 Task: Find connections with filter location Chengannūr with filter topic #indiawith filter profile language German with filter current company Capco with filter school Commerce College Jaipur with filter industry Blogs with filter service category Financial Analysis with filter keywords title Restaurant Manager
Action: Mouse moved to (535, 70)
Screenshot: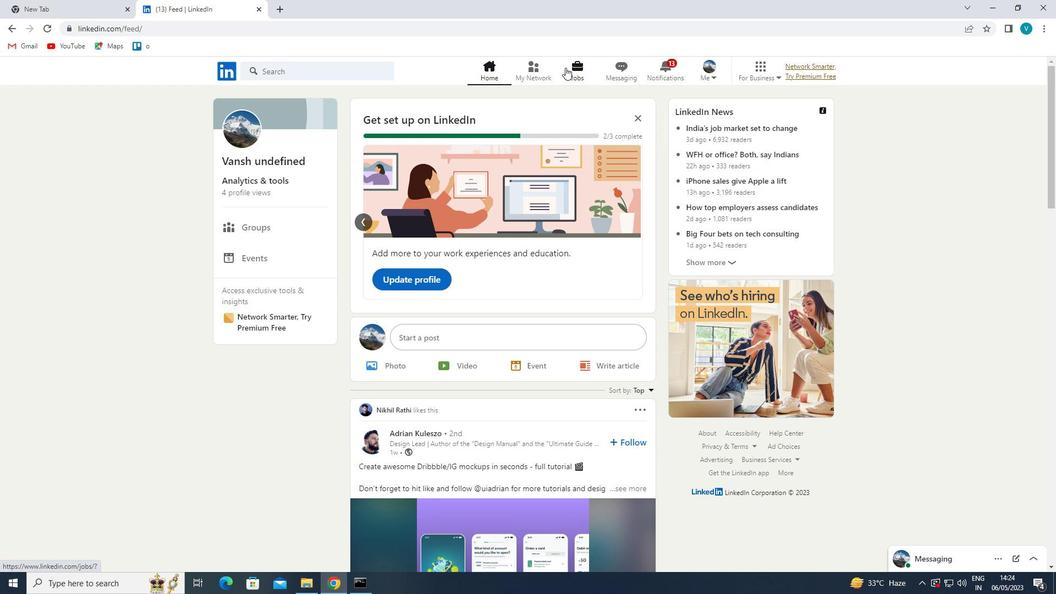 
Action: Mouse pressed left at (535, 70)
Screenshot: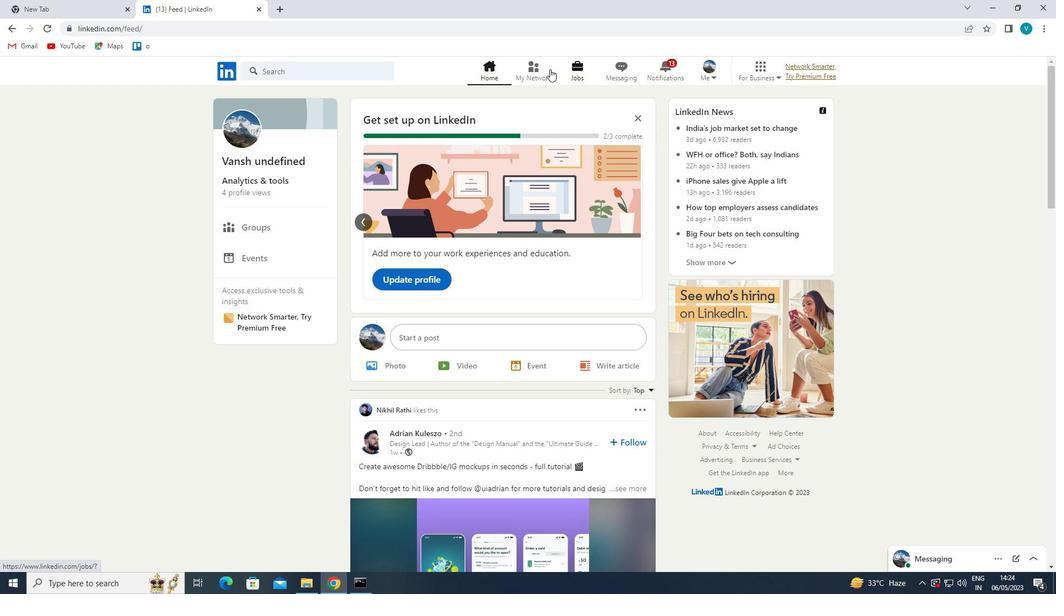 
Action: Mouse moved to (313, 131)
Screenshot: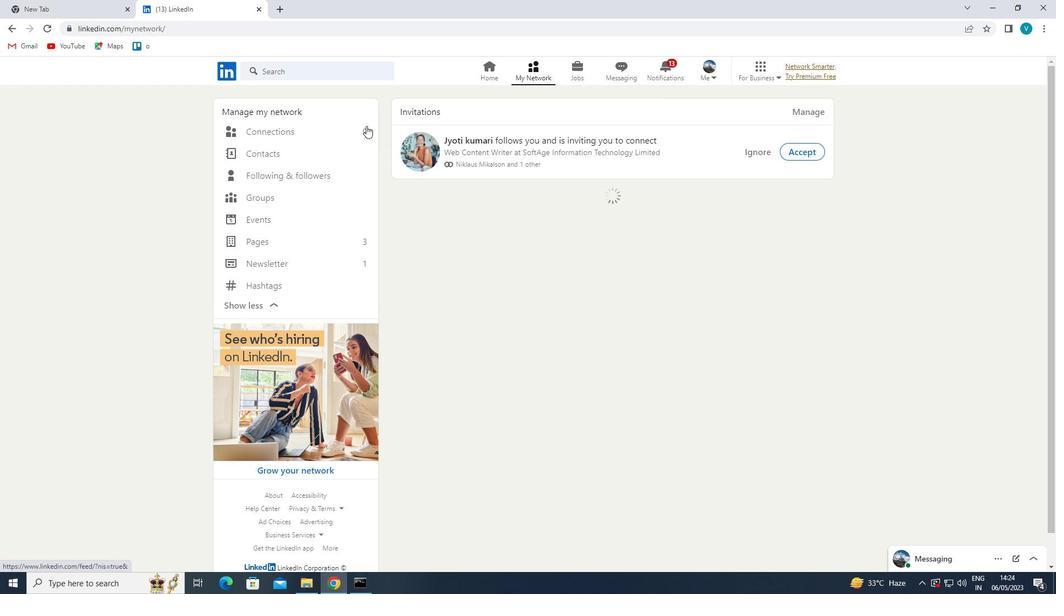 
Action: Mouse pressed left at (313, 131)
Screenshot: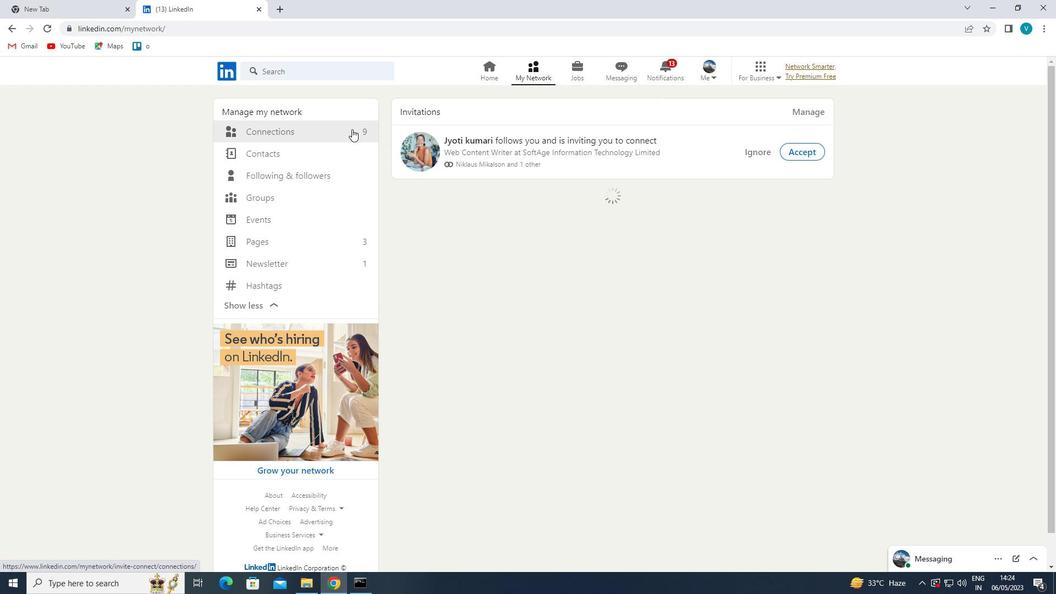 
Action: Mouse moved to (620, 128)
Screenshot: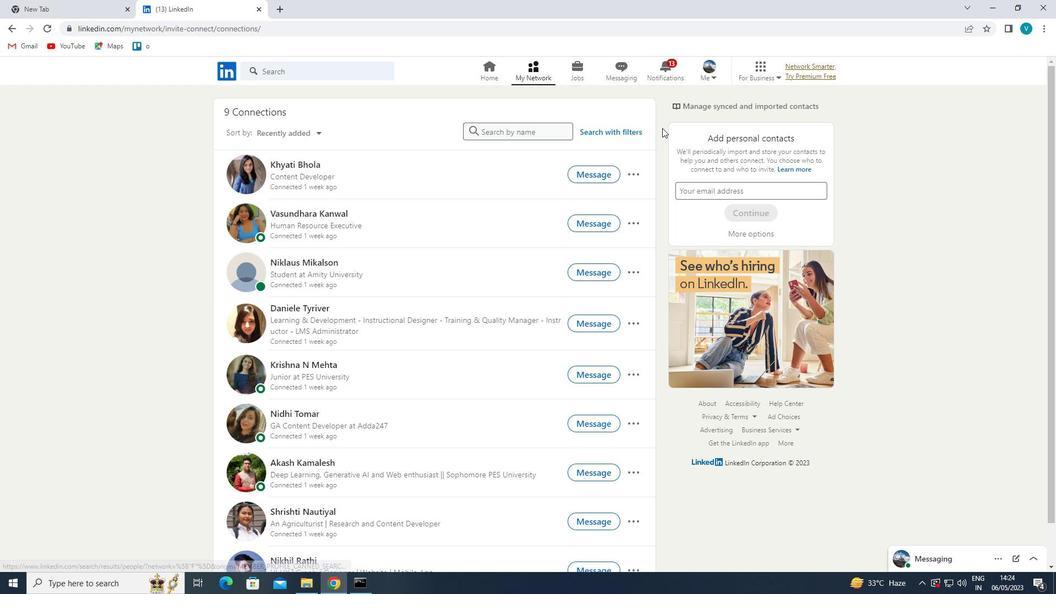 
Action: Mouse pressed left at (620, 128)
Screenshot: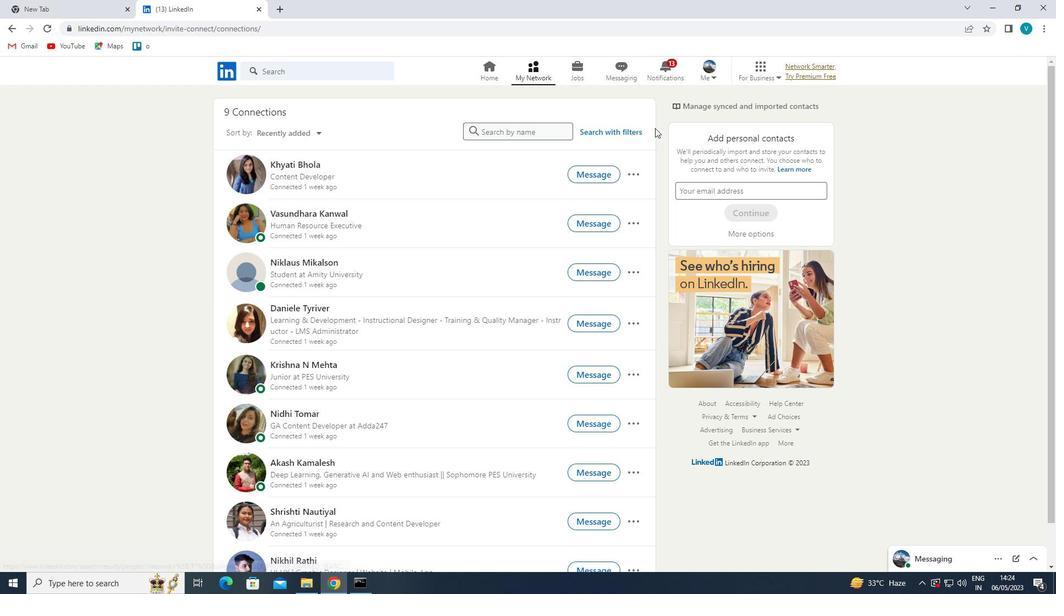 
Action: Mouse moved to (538, 99)
Screenshot: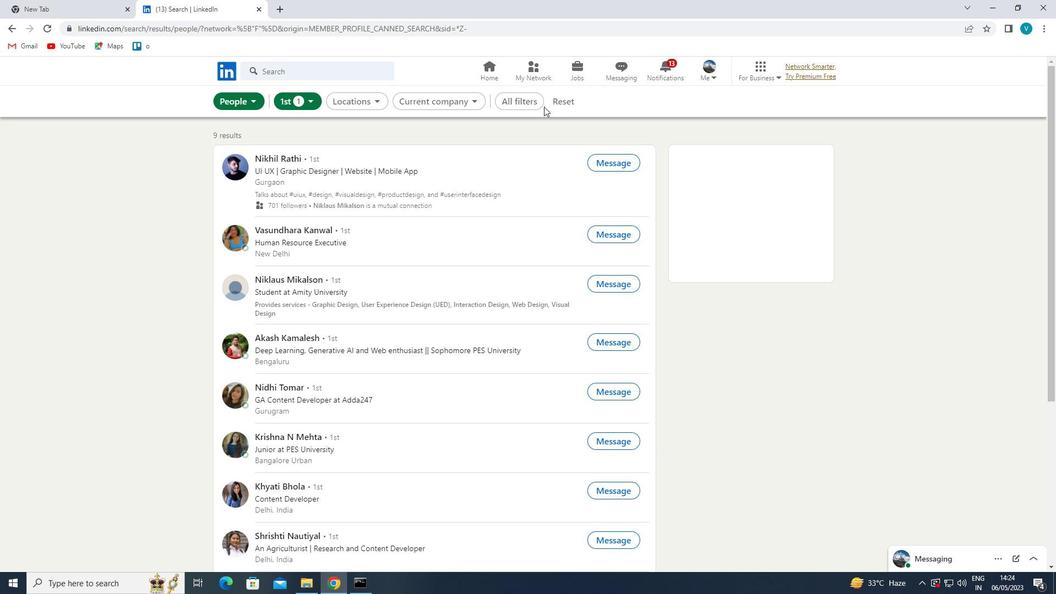 
Action: Mouse pressed left at (538, 99)
Screenshot: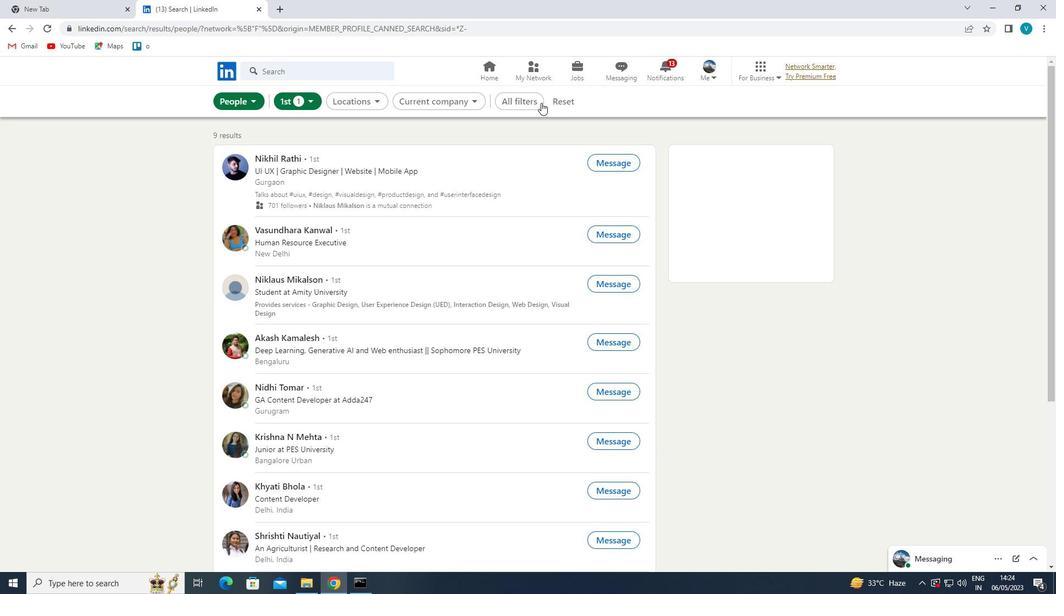 
Action: Mouse moved to (880, 226)
Screenshot: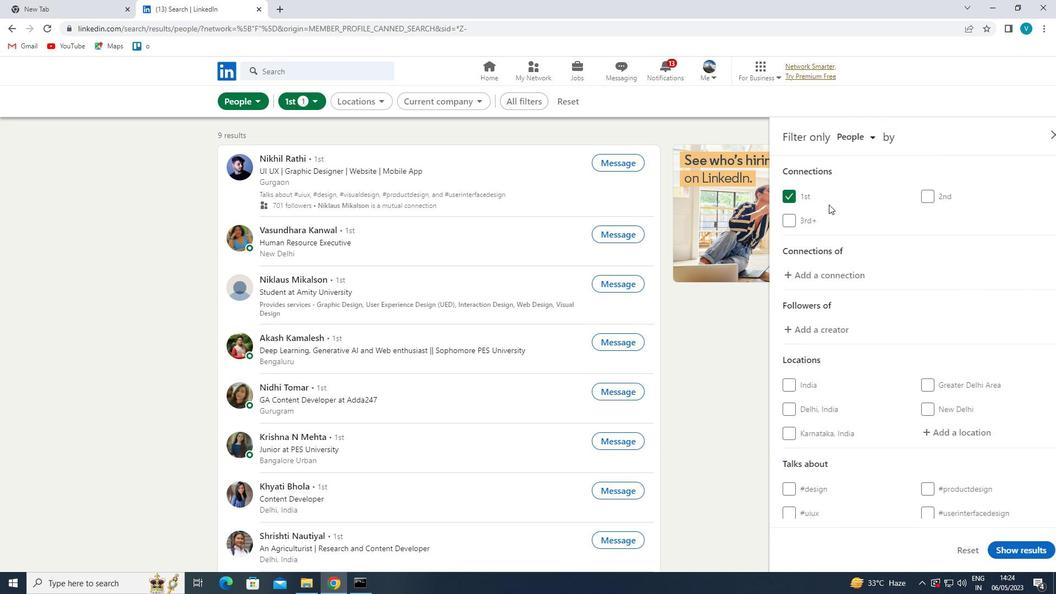 
Action: Mouse scrolled (880, 225) with delta (0, 0)
Screenshot: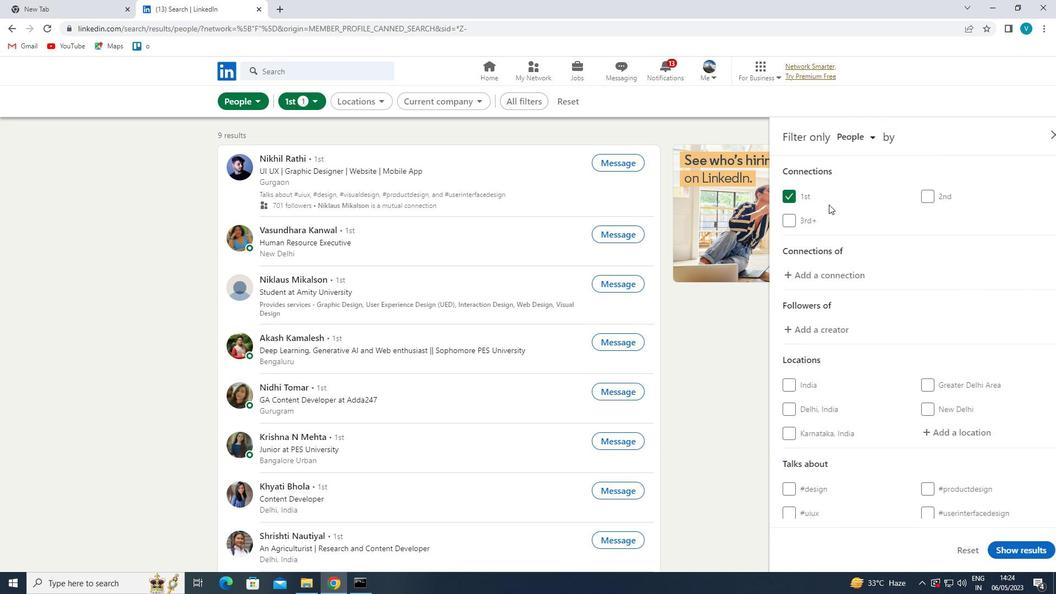 
Action: Mouse moved to (931, 370)
Screenshot: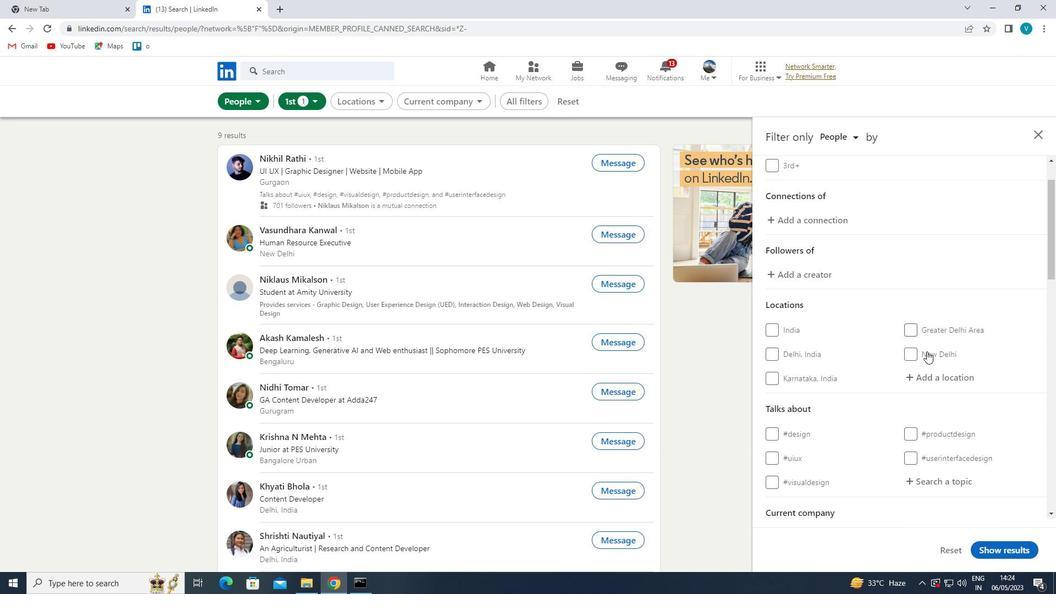 
Action: Mouse pressed left at (931, 370)
Screenshot: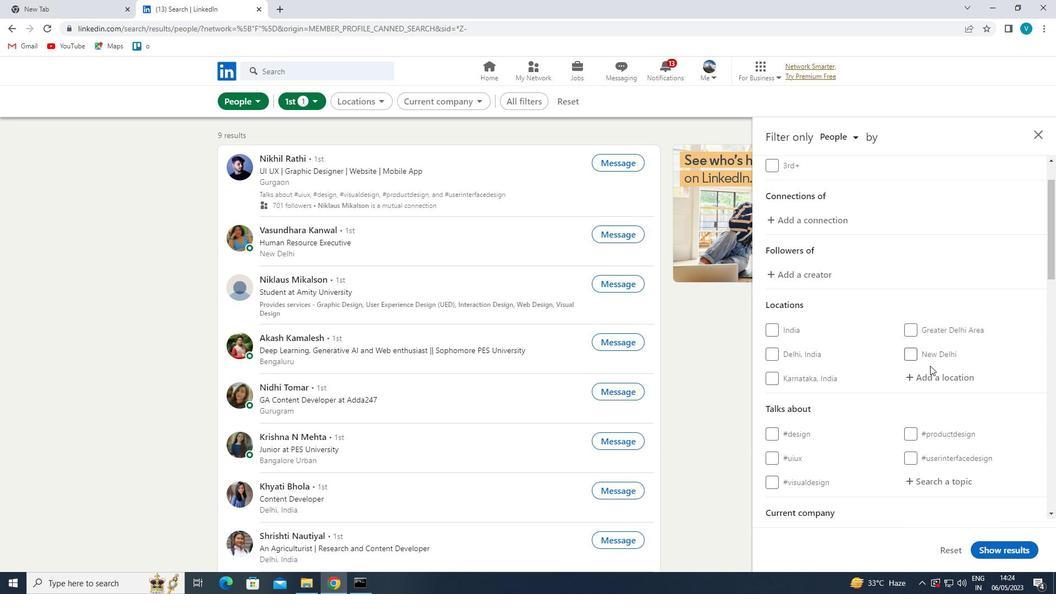 
Action: Mouse moved to (759, 274)
Screenshot: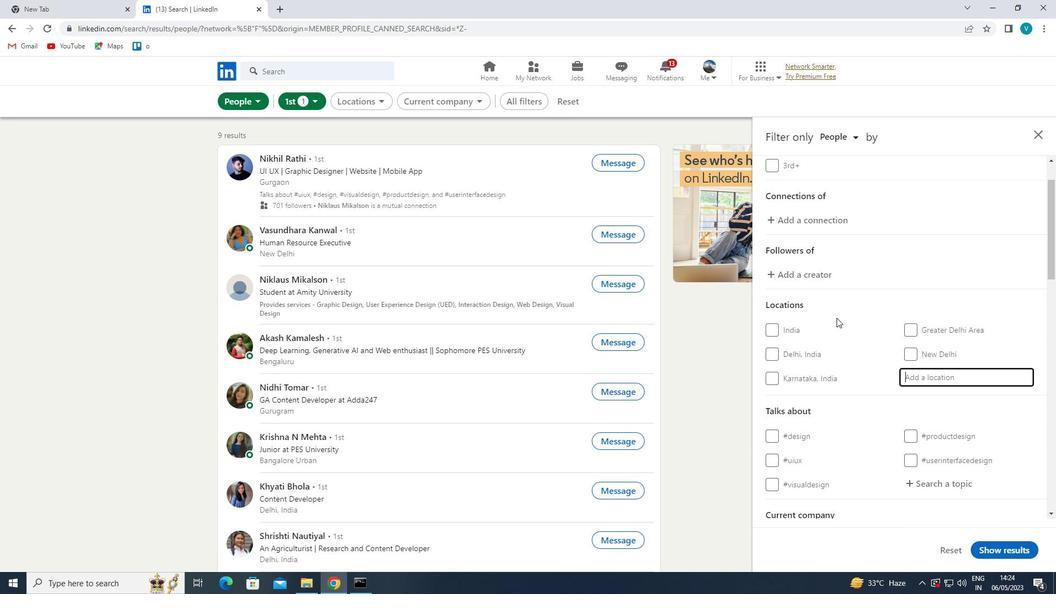 
Action: Key pressed <Key.shift>CHENGANNUR
Screenshot: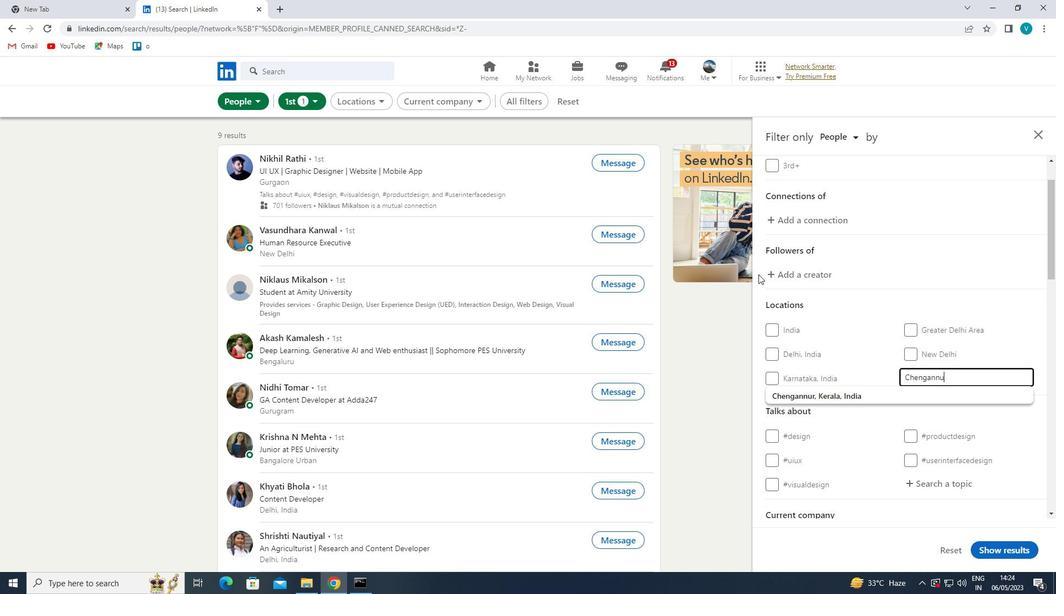 
Action: Mouse moved to (850, 402)
Screenshot: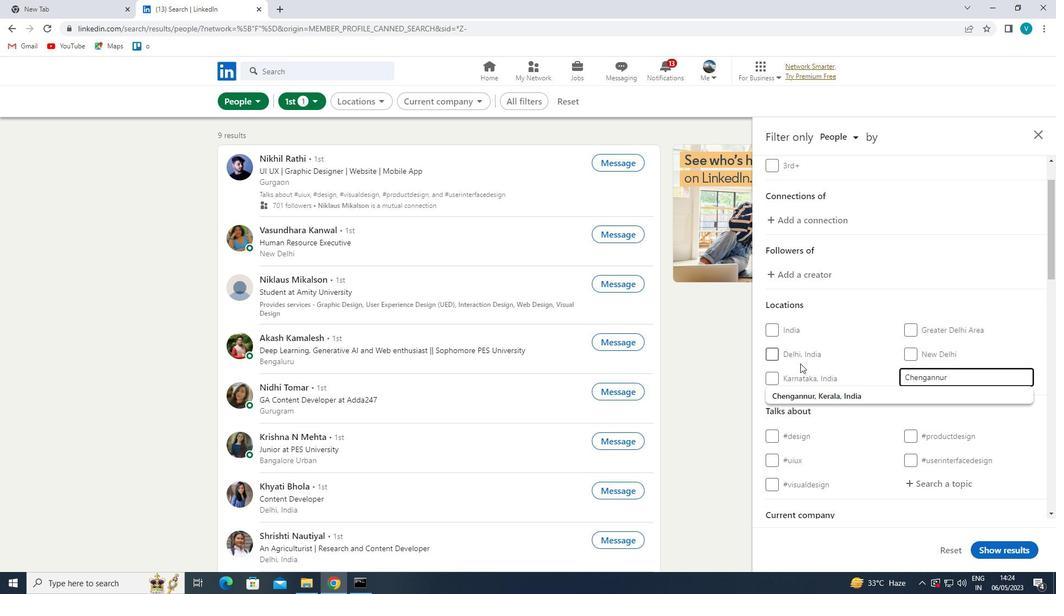 
Action: Mouse pressed left at (850, 402)
Screenshot: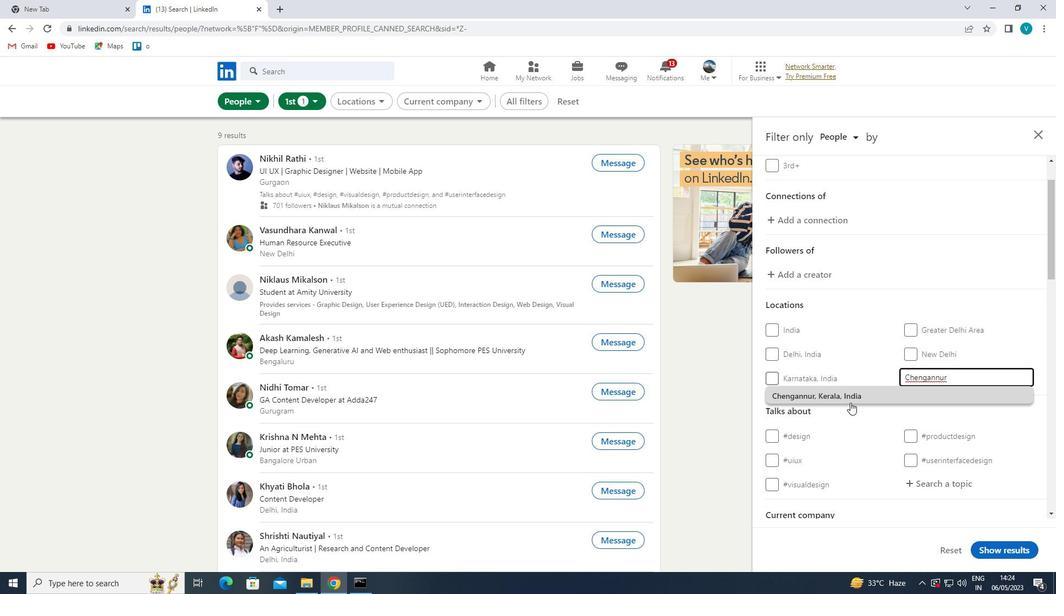 
Action: Mouse moved to (864, 402)
Screenshot: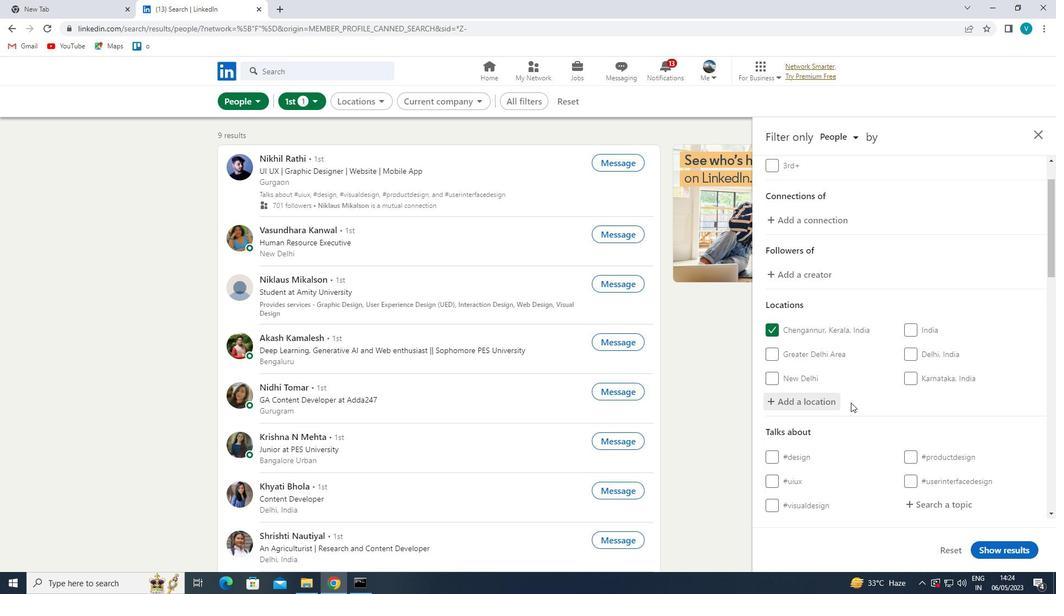 
Action: Mouse scrolled (864, 402) with delta (0, 0)
Screenshot: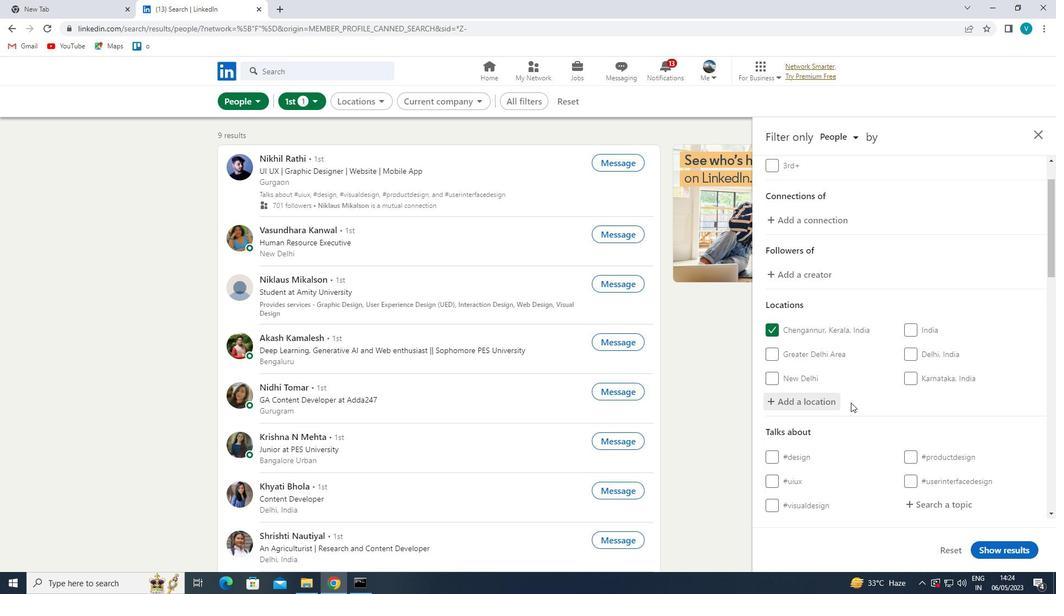 
Action: Mouse moved to (871, 404)
Screenshot: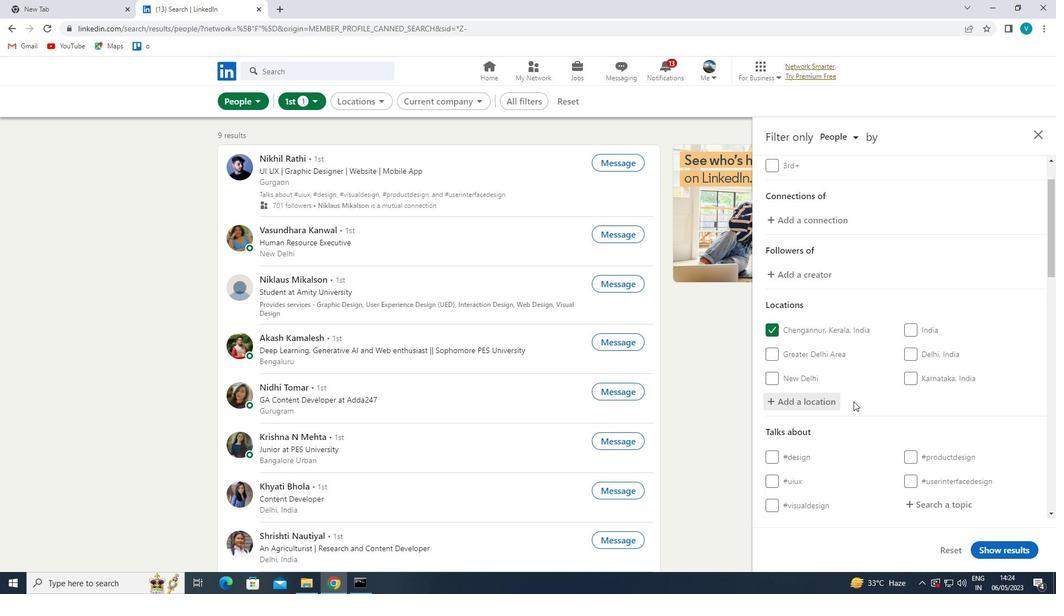 
Action: Mouse scrolled (871, 404) with delta (0, 0)
Screenshot: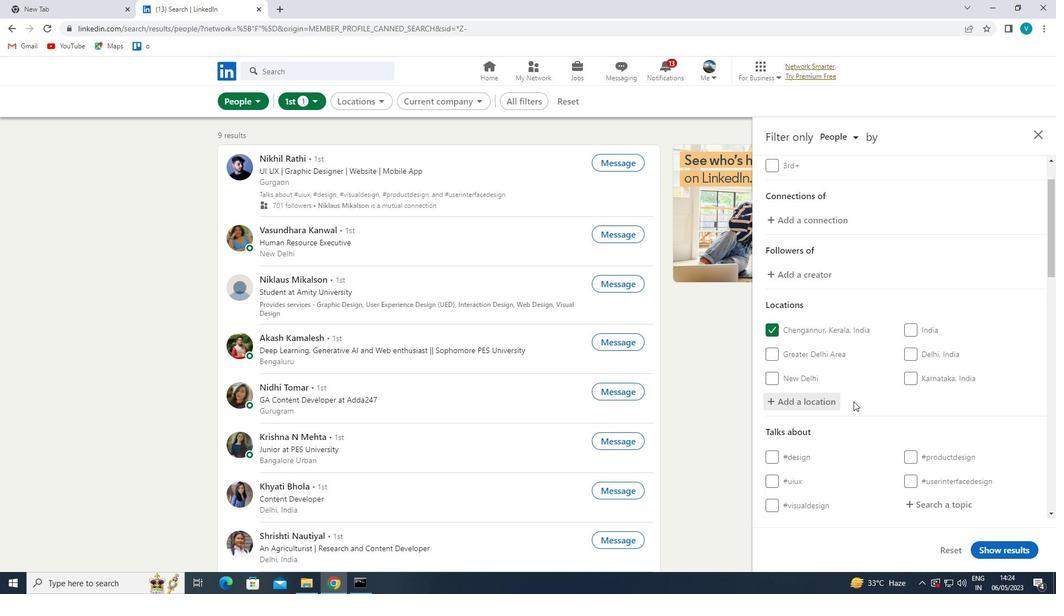 
Action: Mouse moved to (877, 406)
Screenshot: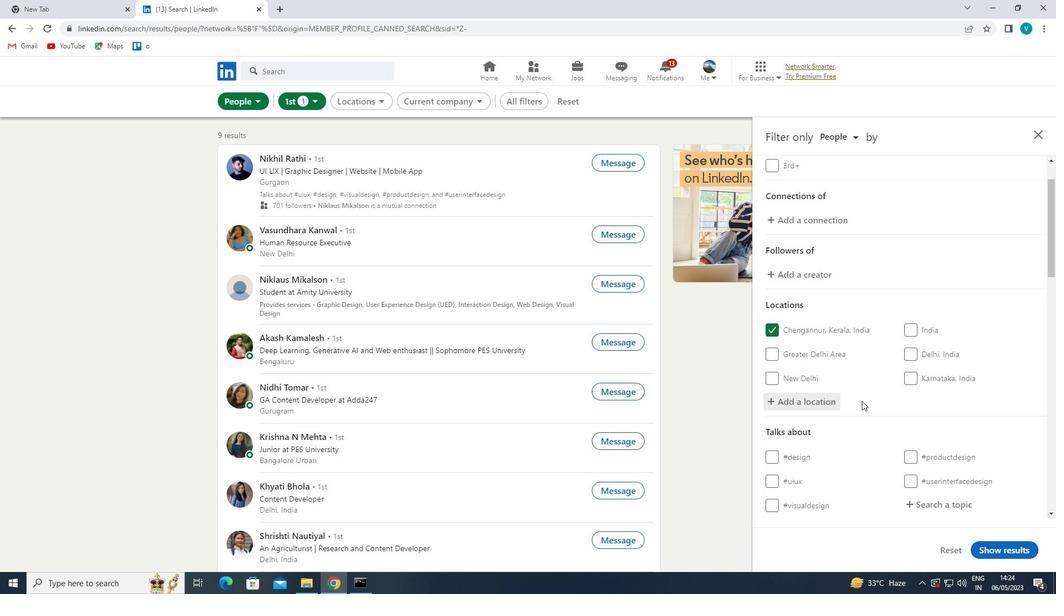 
Action: Mouse scrolled (877, 405) with delta (0, 0)
Screenshot: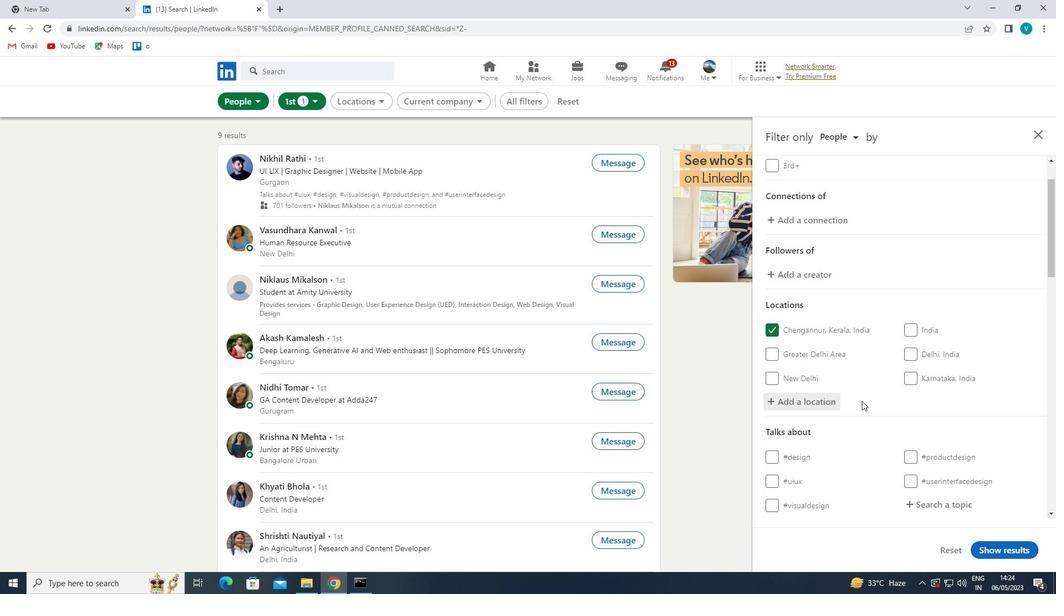 
Action: Mouse moved to (950, 348)
Screenshot: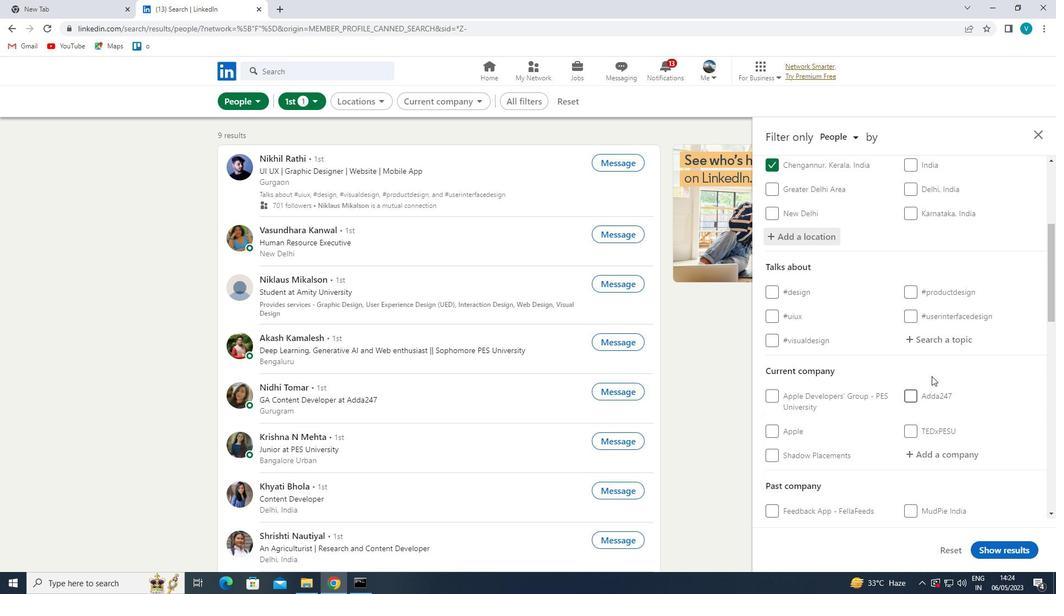 
Action: Mouse pressed left at (950, 348)
Screenshot: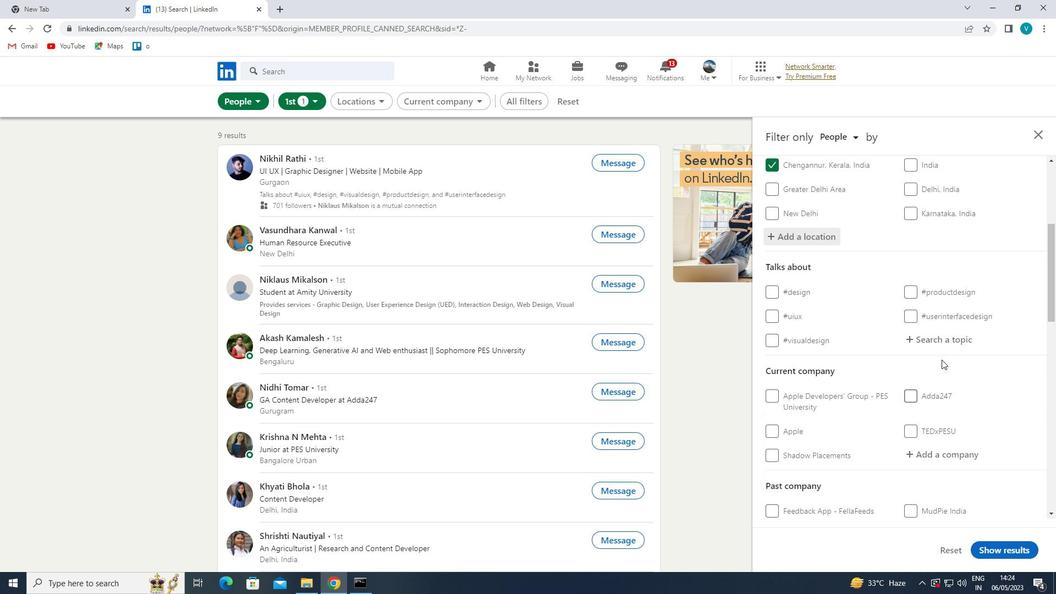 
Action: Mouse moved to (953, 343)
Screenshot: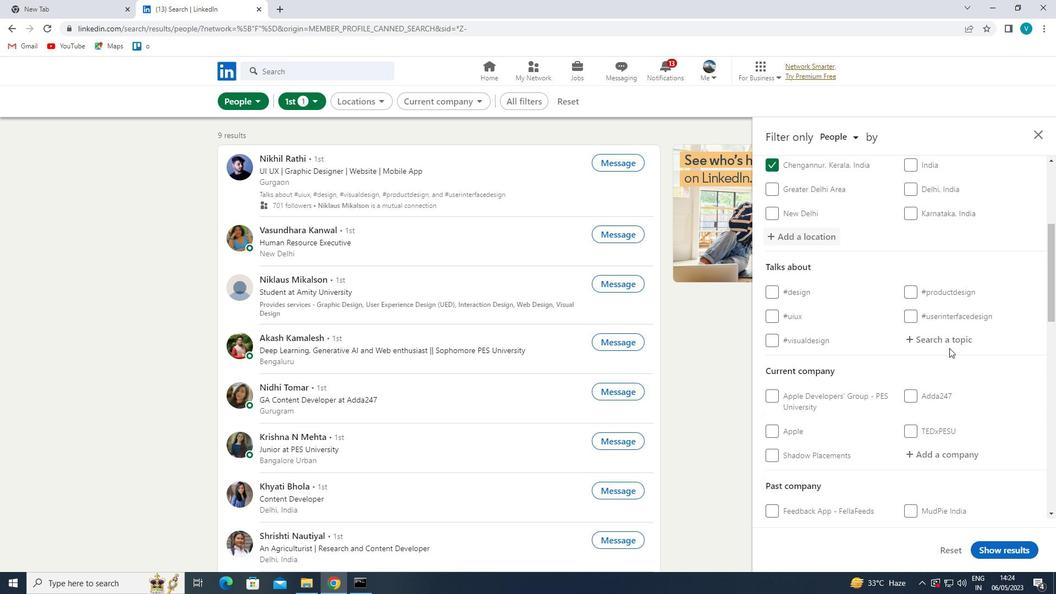 
Action: Mouse pressed left at (953, 343)
Screenshot: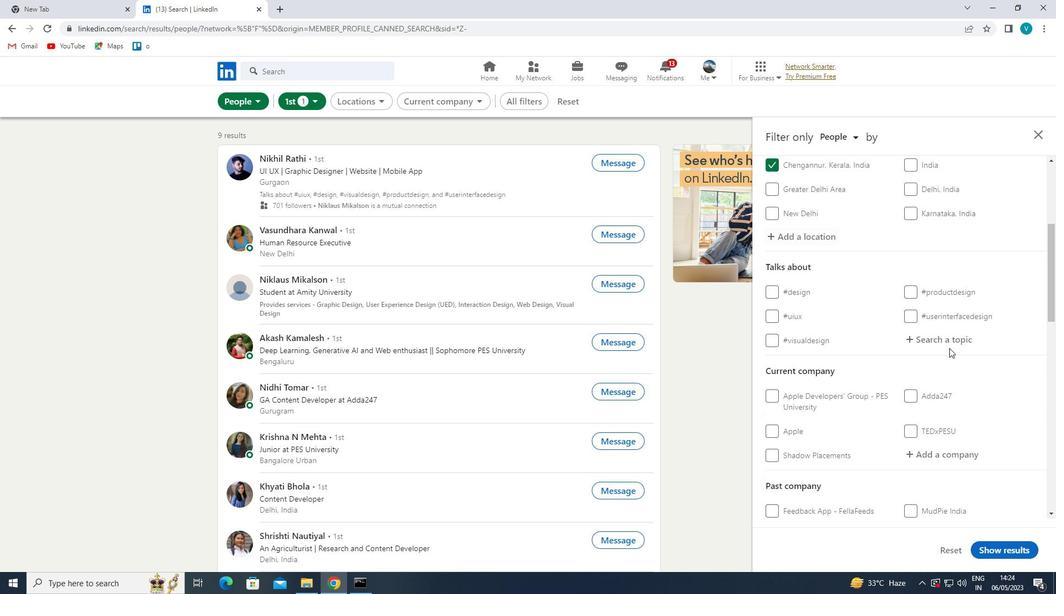 
Action: Mouse moved to (858, 293)
Screenshot: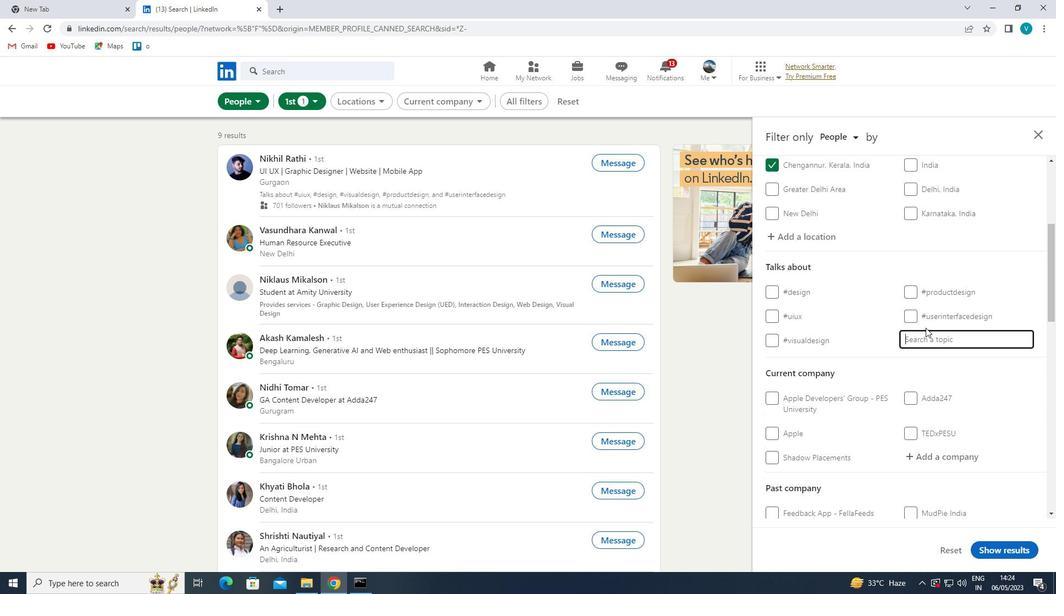 
Action: Key pressed INDIA
Screenshot: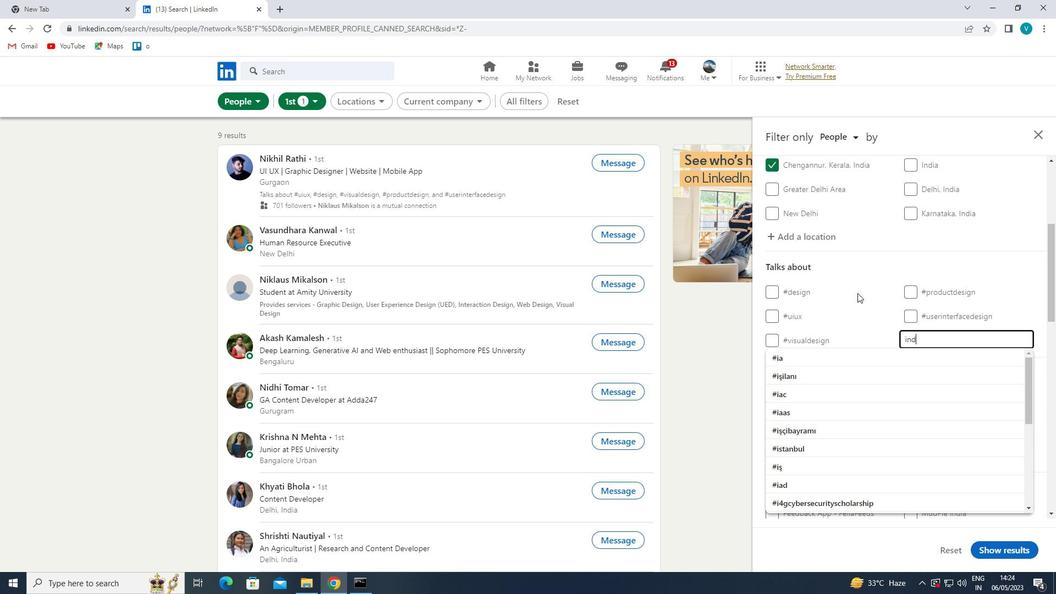 
Action: Mouse moved to (855, 356)
Screenshot: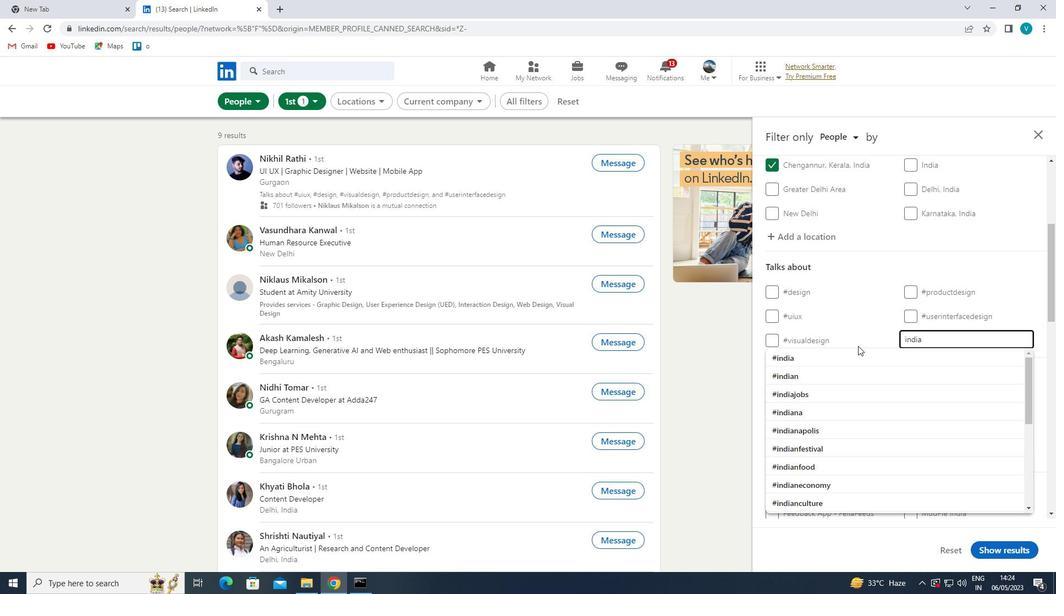 
Action: Mouse pressed left at (855, 356)
Screenshot: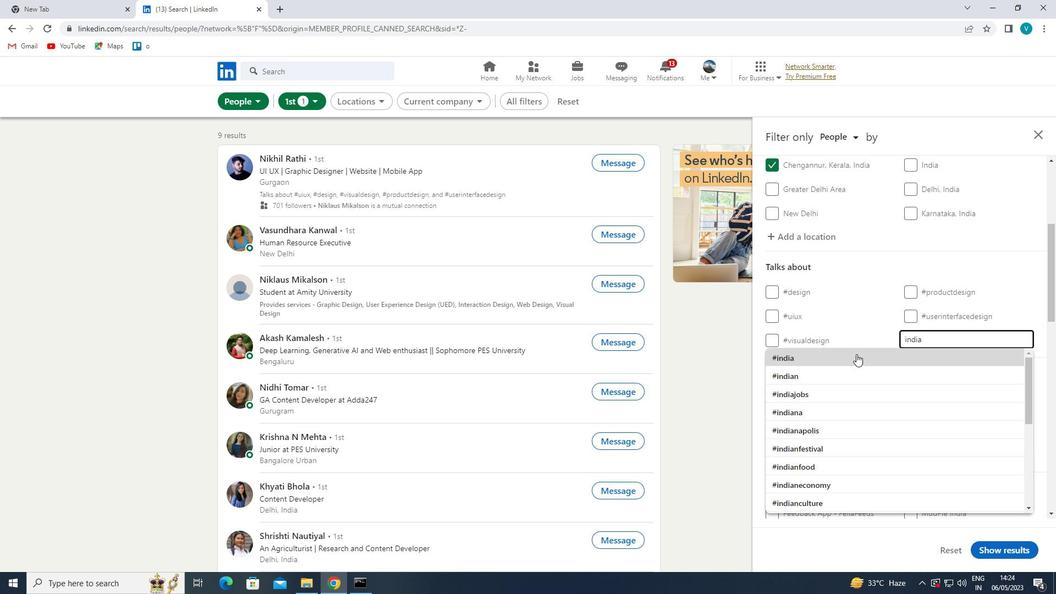 
Action: Mouse moved to (868, 355)
Screenshot: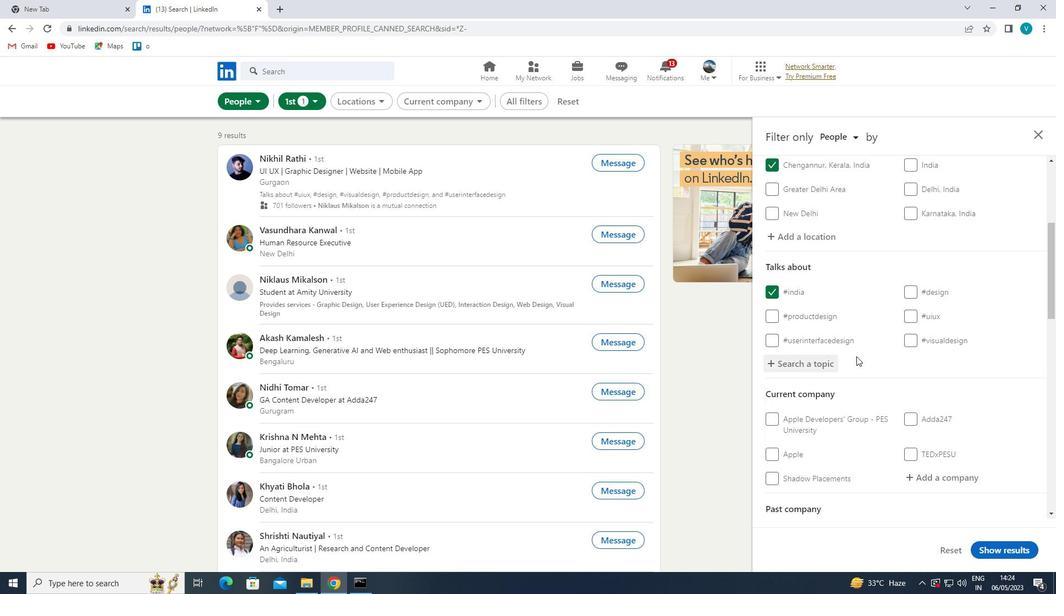 
Action: Mouse scrolled (868, 354) with delta (0, 0)
Screenshot: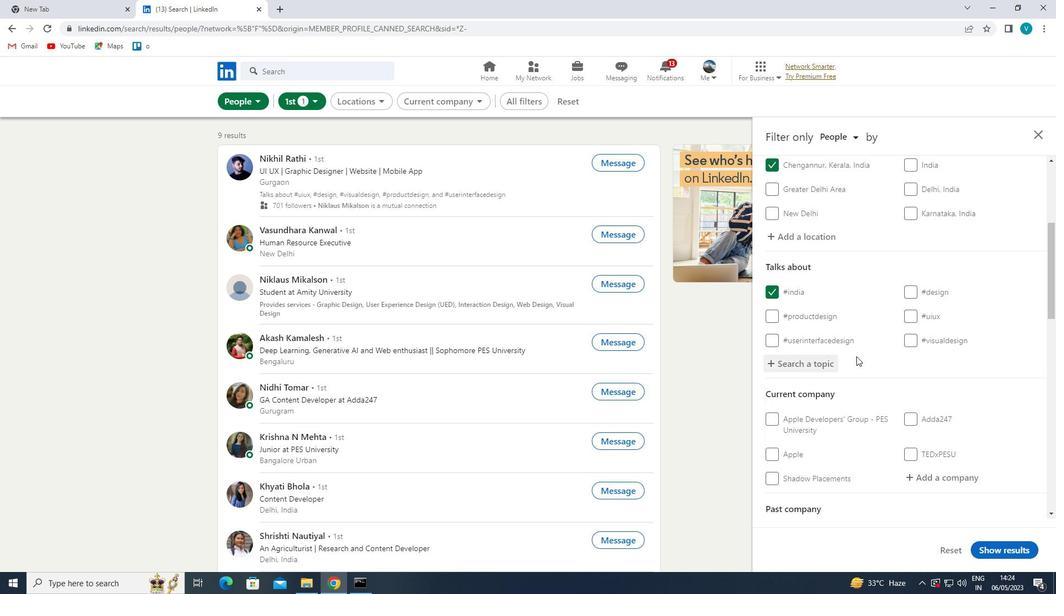 
Action: Mouse scrolled (868, 354) with delta (0, 0)
Screenshot: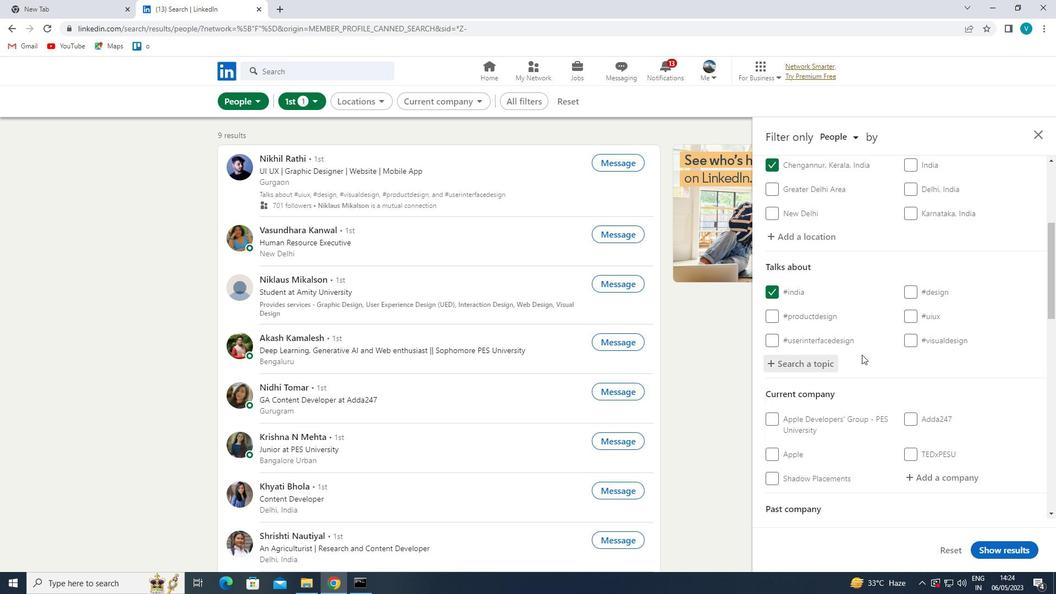 
Action: Mouse moved to (872, 356)
Screenshot: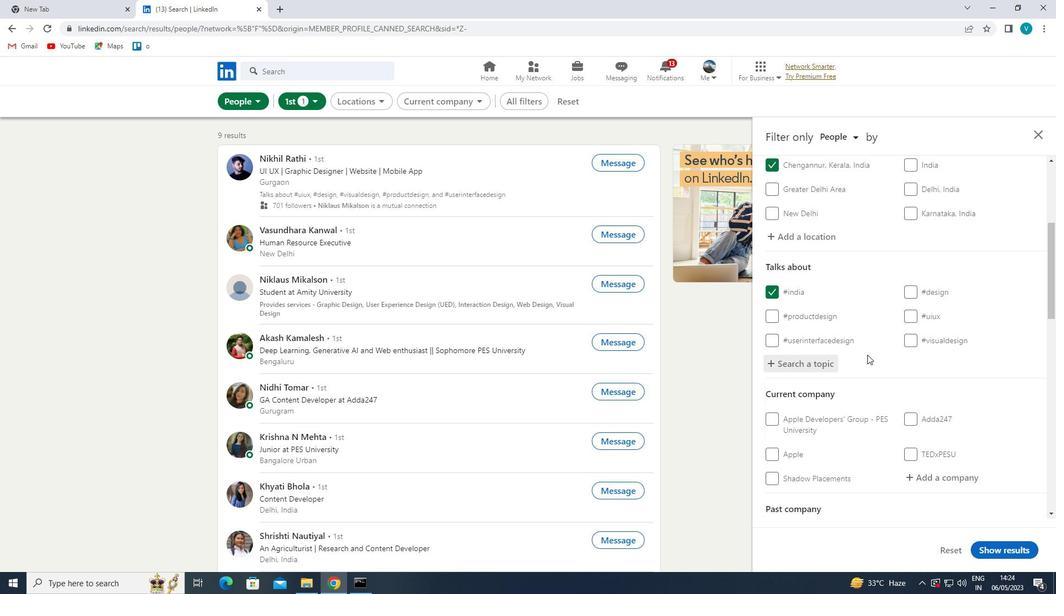 
Action: Mouse scrolled (872, 356) with delta (0, 0)
Screenshot: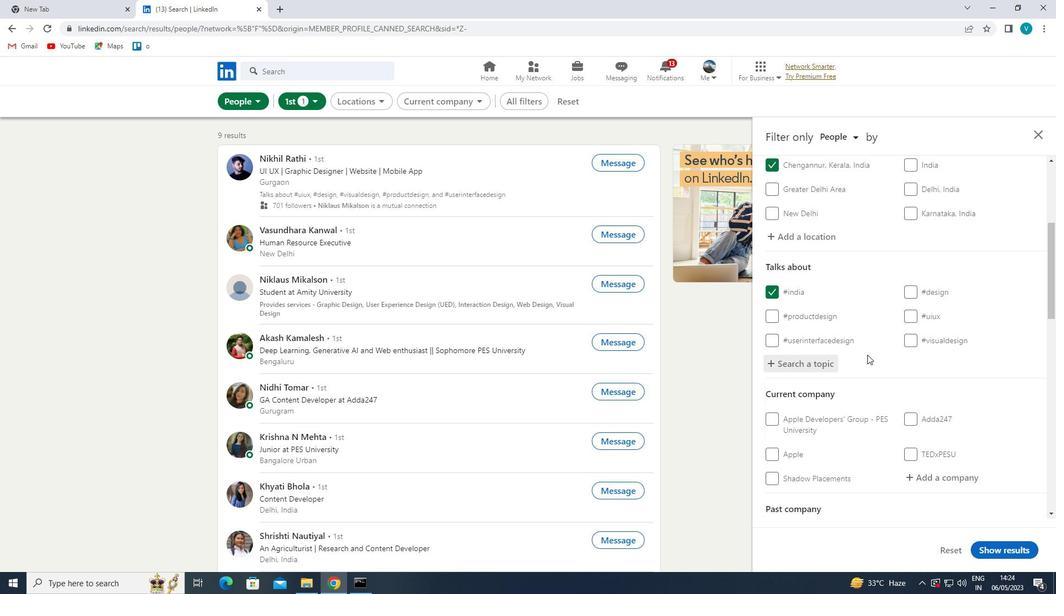 
Action: Mouse moved to (937, 319)
Screenshot: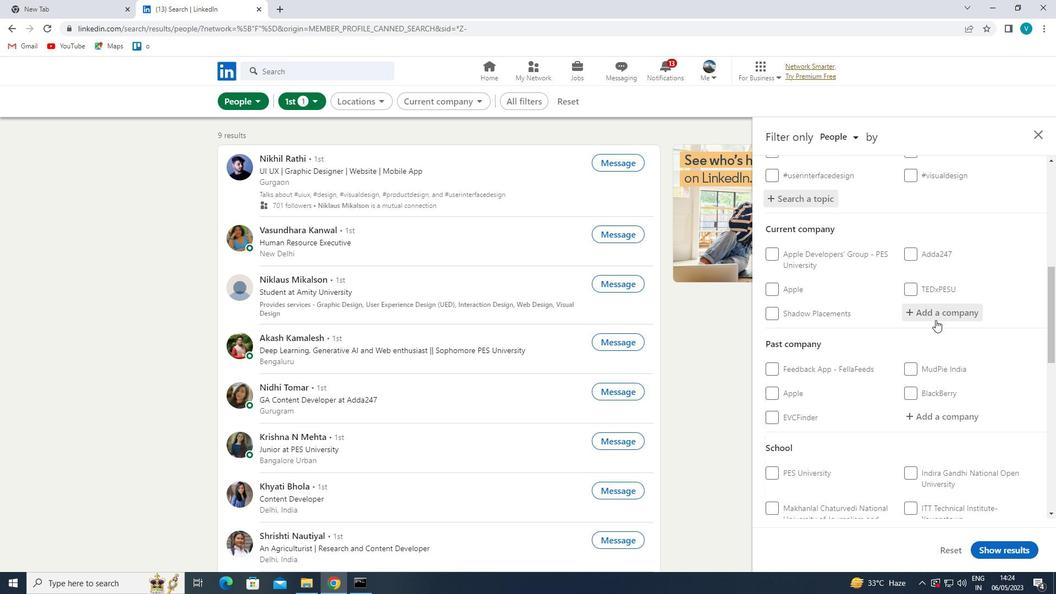
Action: Mouse pressed left at (937, 319)
Screenshot: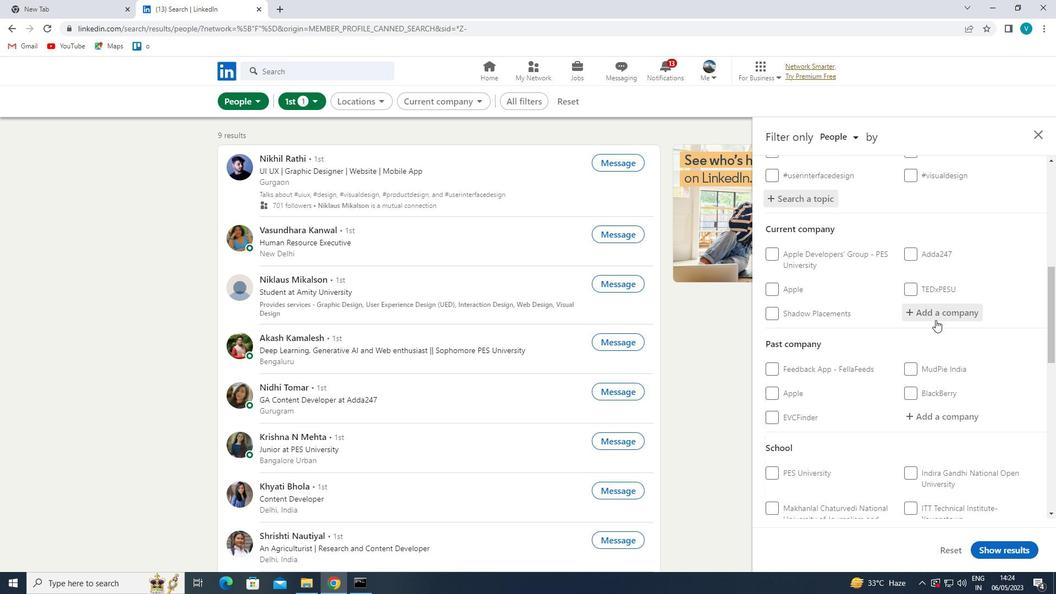 
Action: Mouse moved to (811, 406)
Screenshot: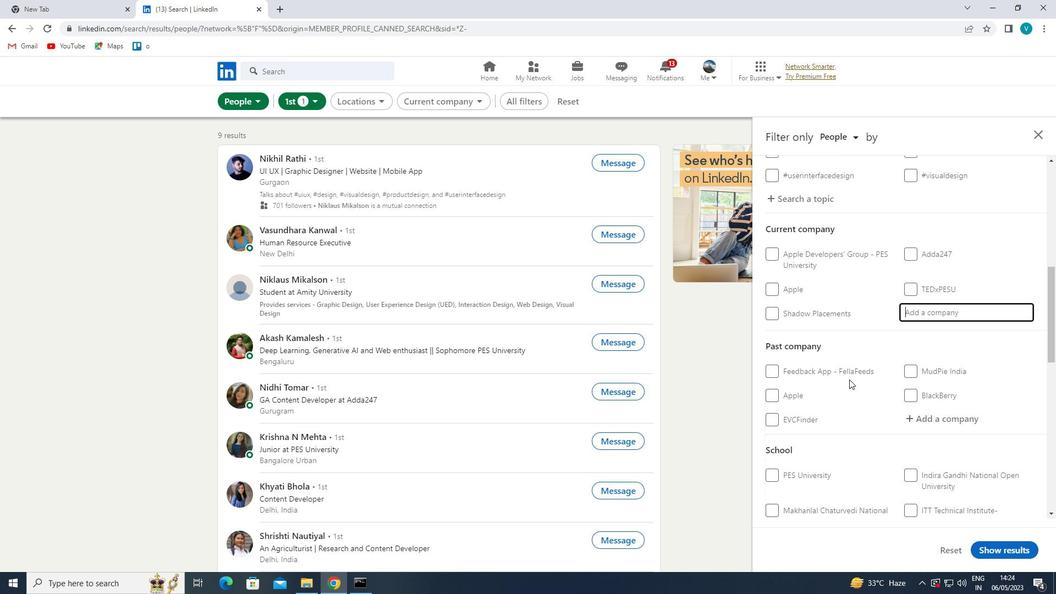 
Action: Key pressed <Key.shift>CAPCP<Key.backspace>O
Screenshot: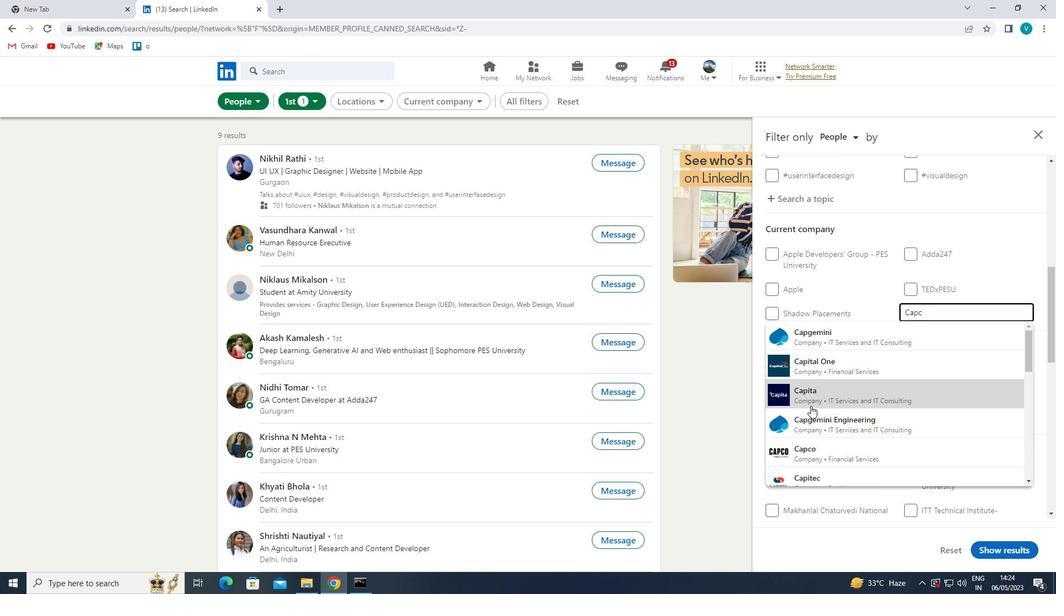 
Action: Mouse moved to (863, 341)
Screenshot: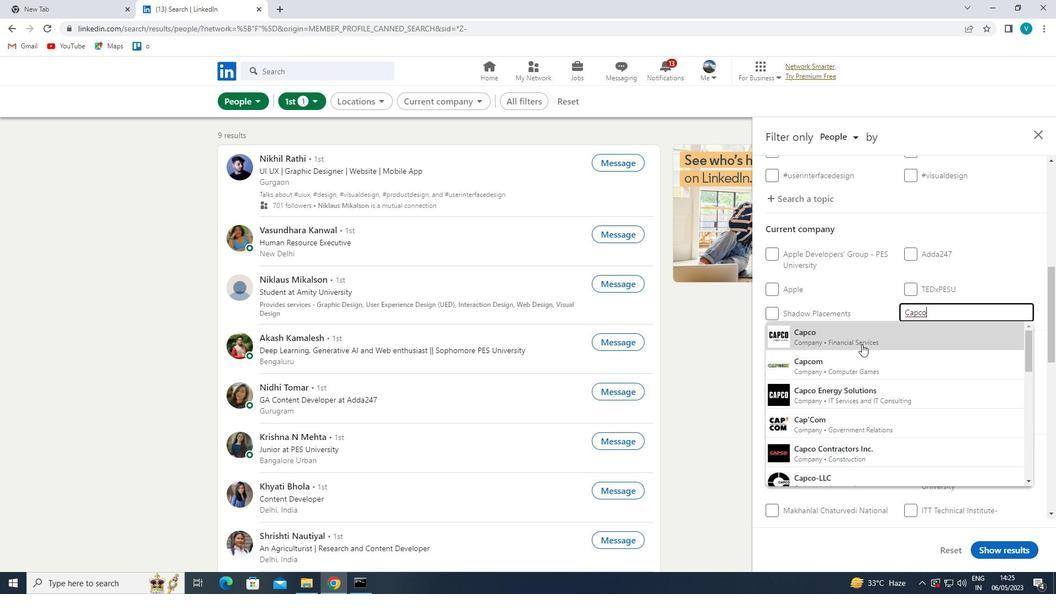 
Action: Mouse pressed left at (863, 341)
Screenshot: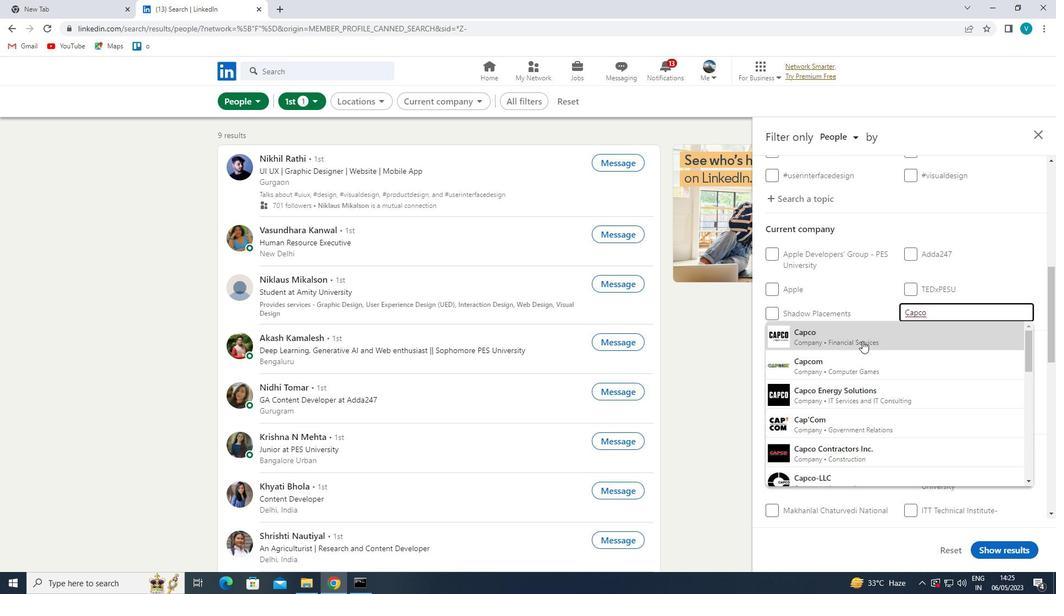 
Action: Mouse moved to (864, 344)
Screenshot: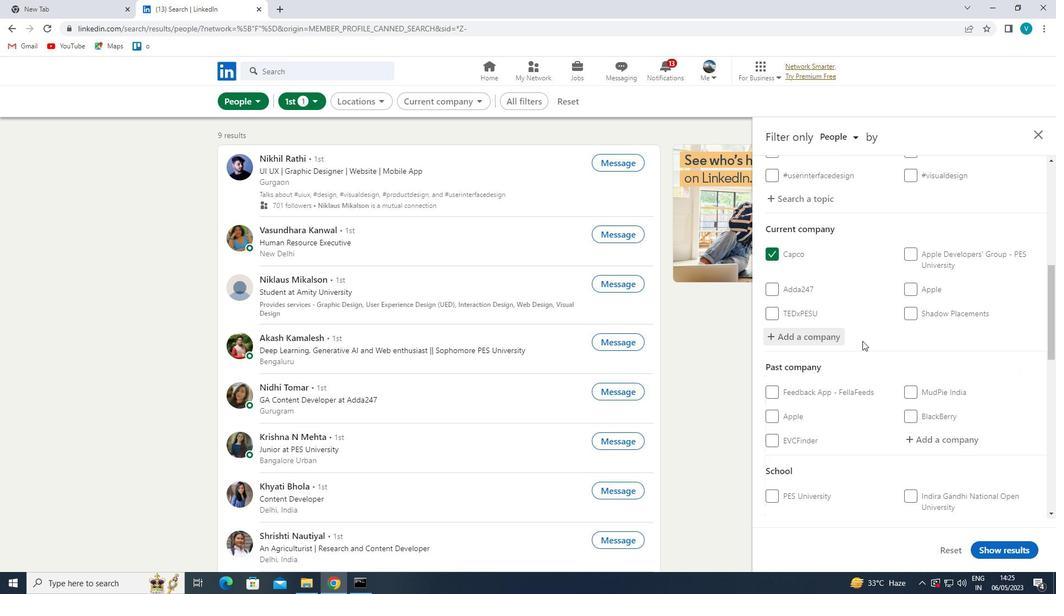 
Action: Mouse scrolled (864, 343) with delta (0, 0)
Screenshot: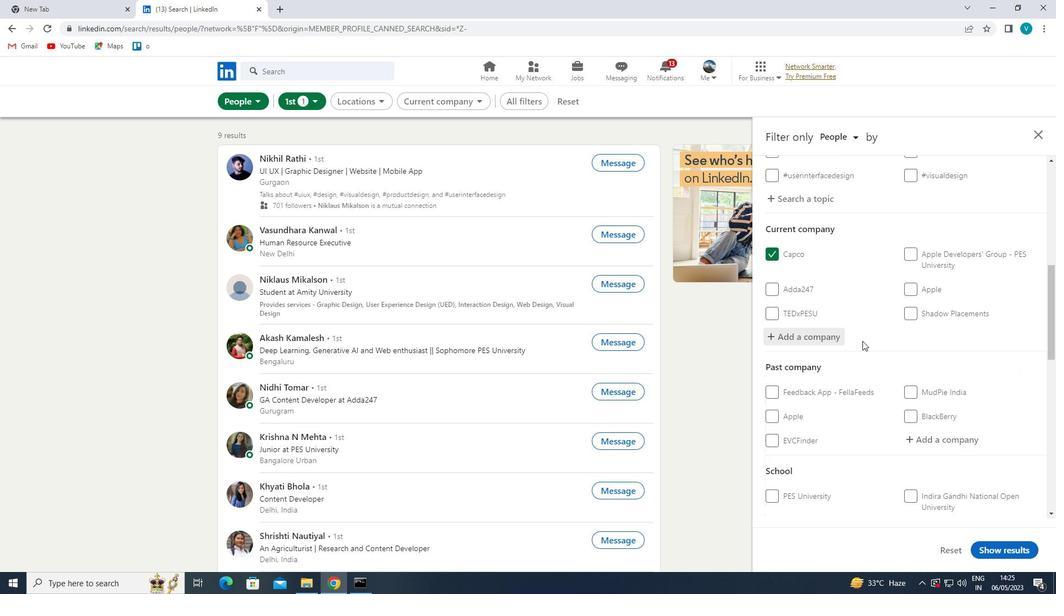 
Action: Mouse moved to (865, 345)
Screenshot: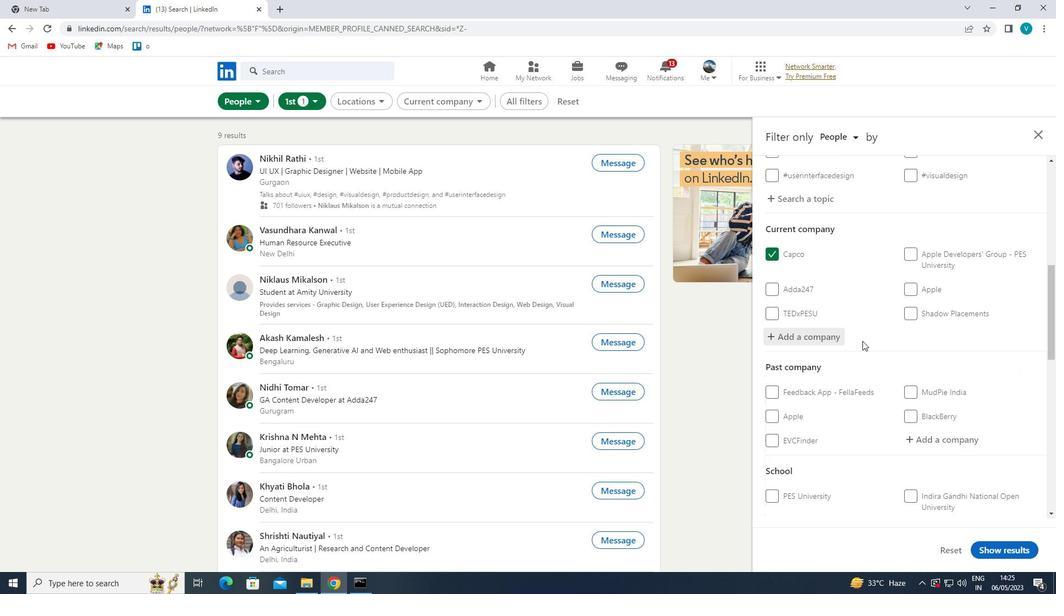
Action: Mouse scrolled (865, 344) with delta (0, 0)
Screenshot: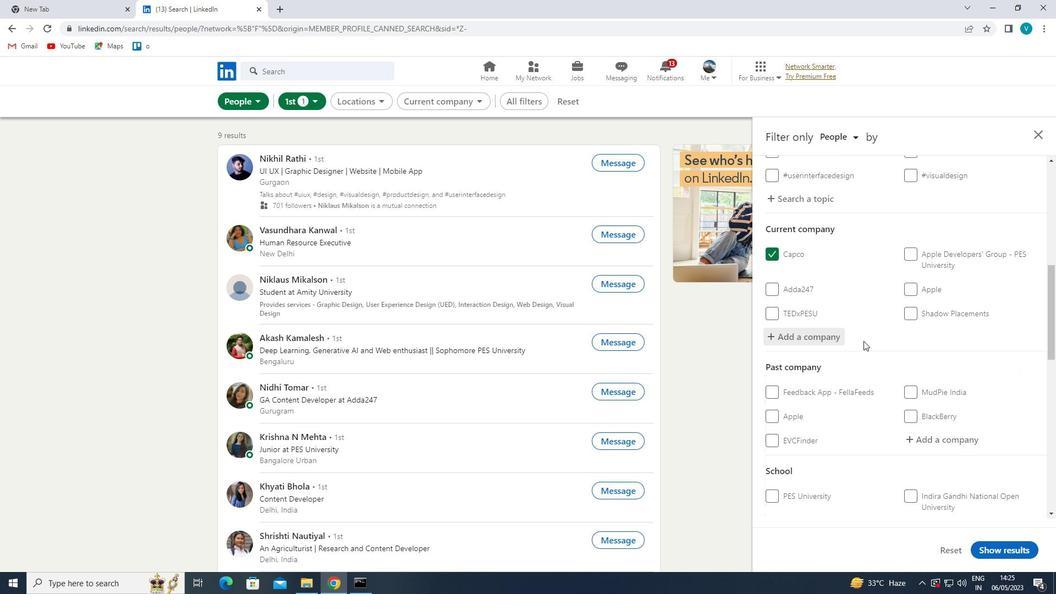 
Action: Mouse scrolled (865, 344) with delta (0, 0)
Screenshot: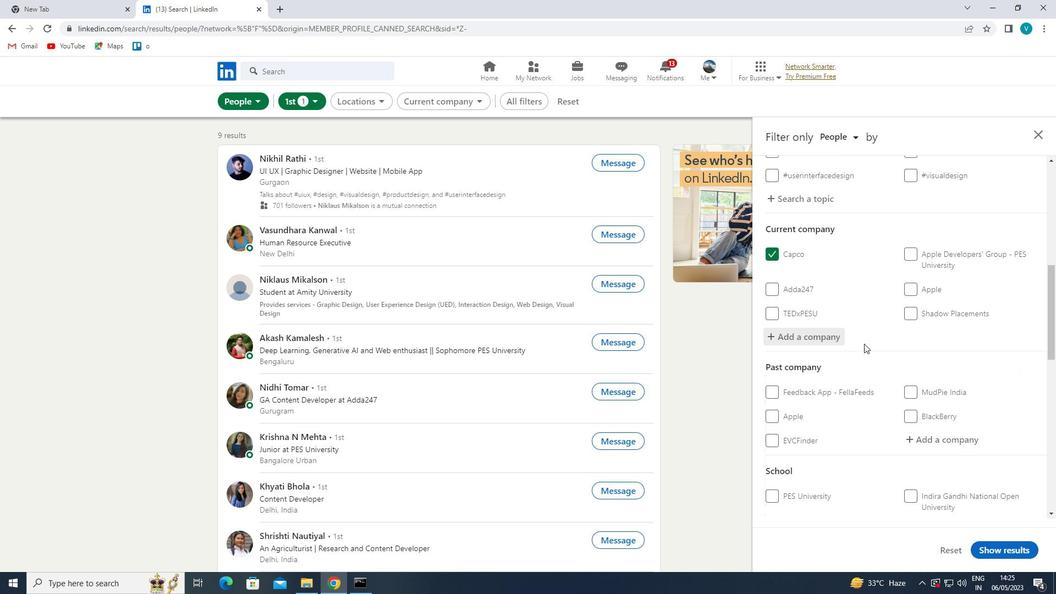 
Action: Mouse moved to (865, 346)
Screenshot: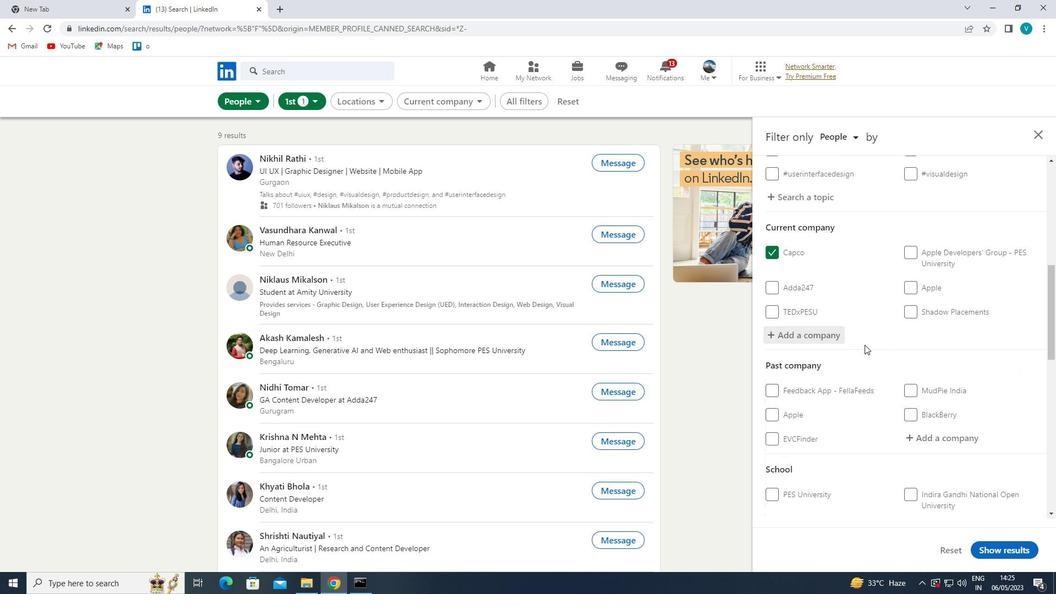 
Action: Mouse scrolled (865, 345) with delta (0, 0)
Screenshot: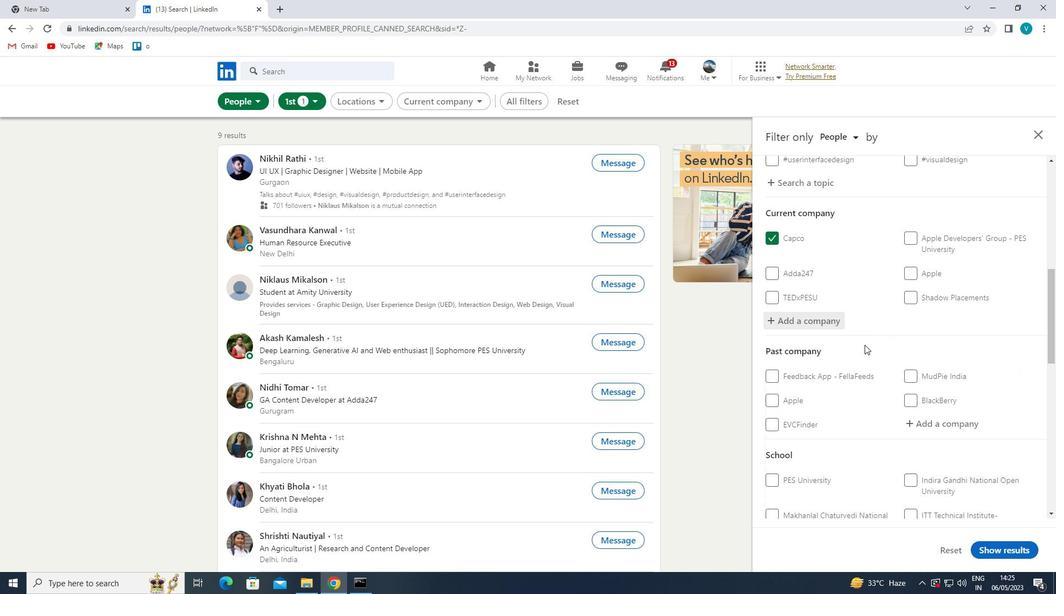 
Action: Mouse moved to (915, 359)
Screenshot: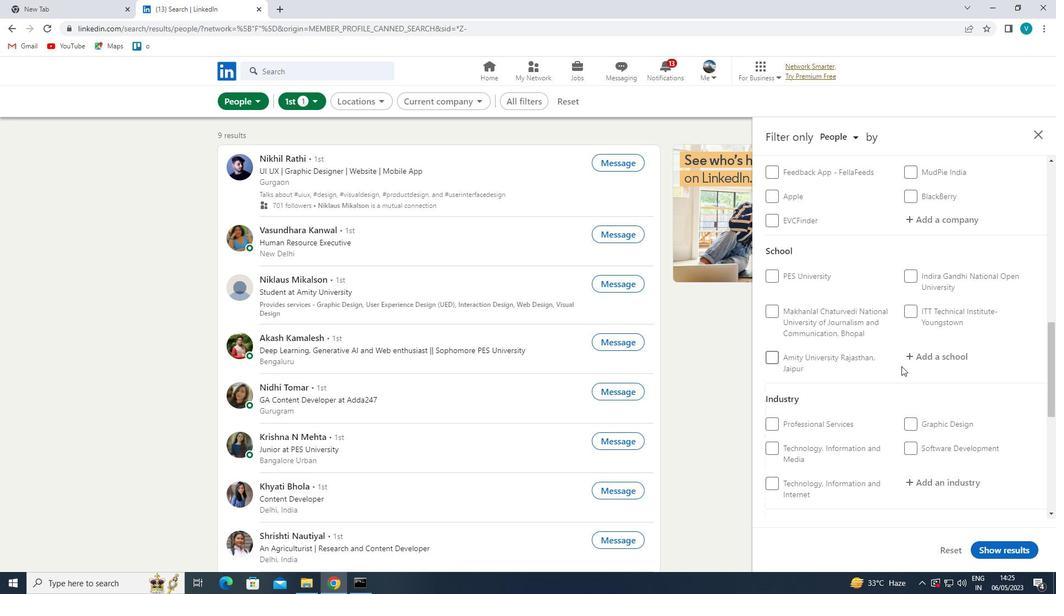 
Action: Mouse pressed left at (915, 359)
Screenshot: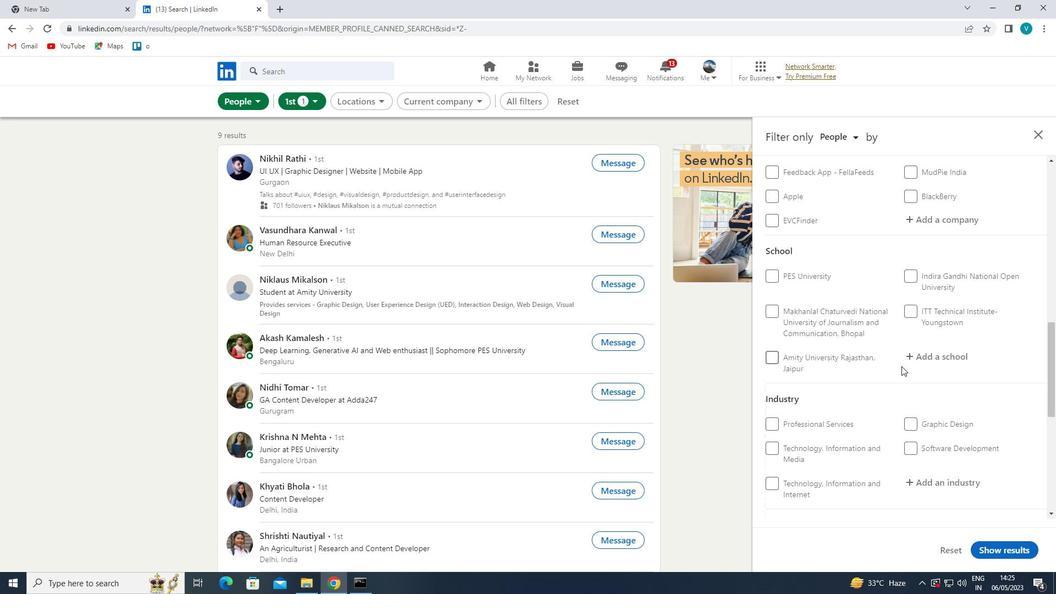 
Action: Mouse moved to (858, 330)
Screenshot: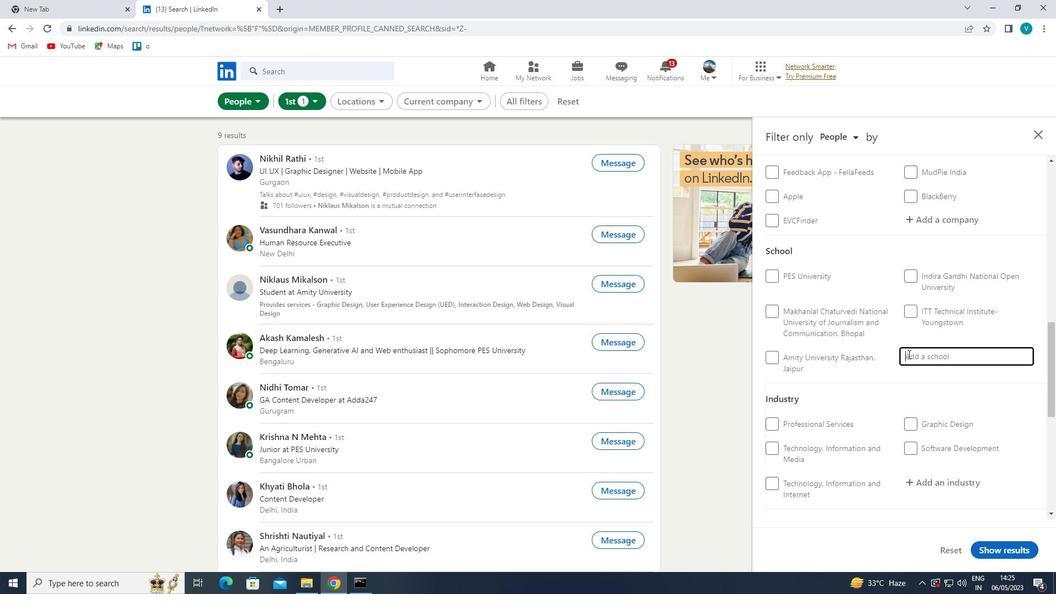 
Action: Key pressed <Key.shift>COMMERCE
Screenshot: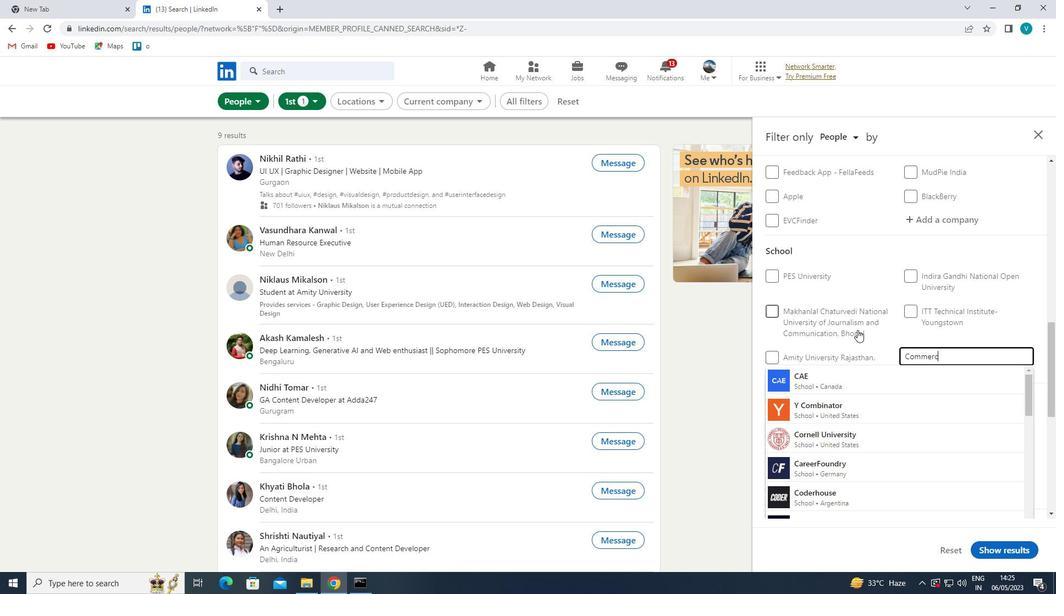 
Action: Mouse moved to (871, 490)
Screenshot: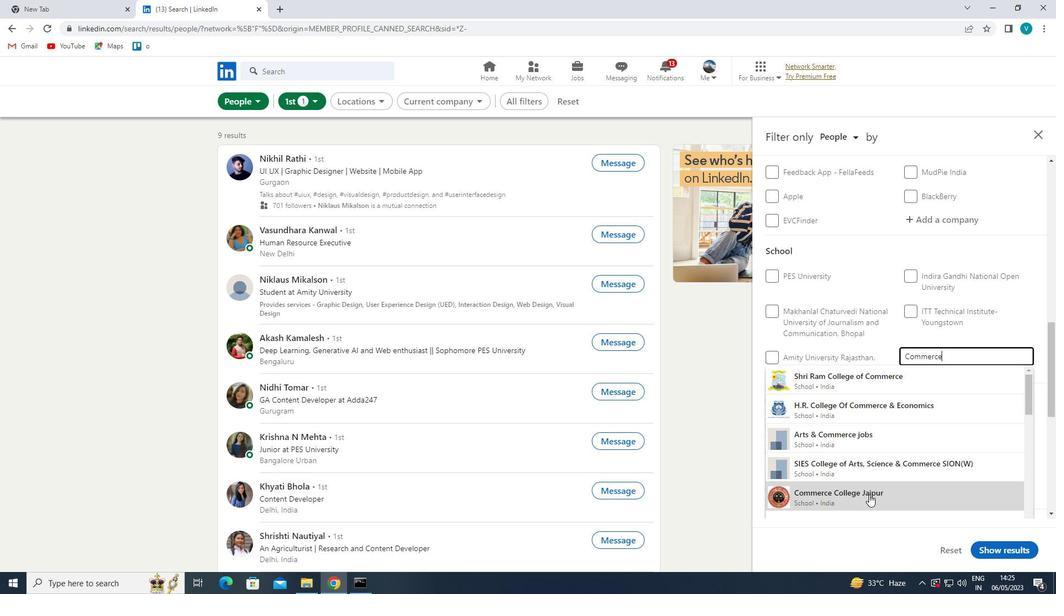 
Action: Mouse pressed left at (871, 490)
Screenshot: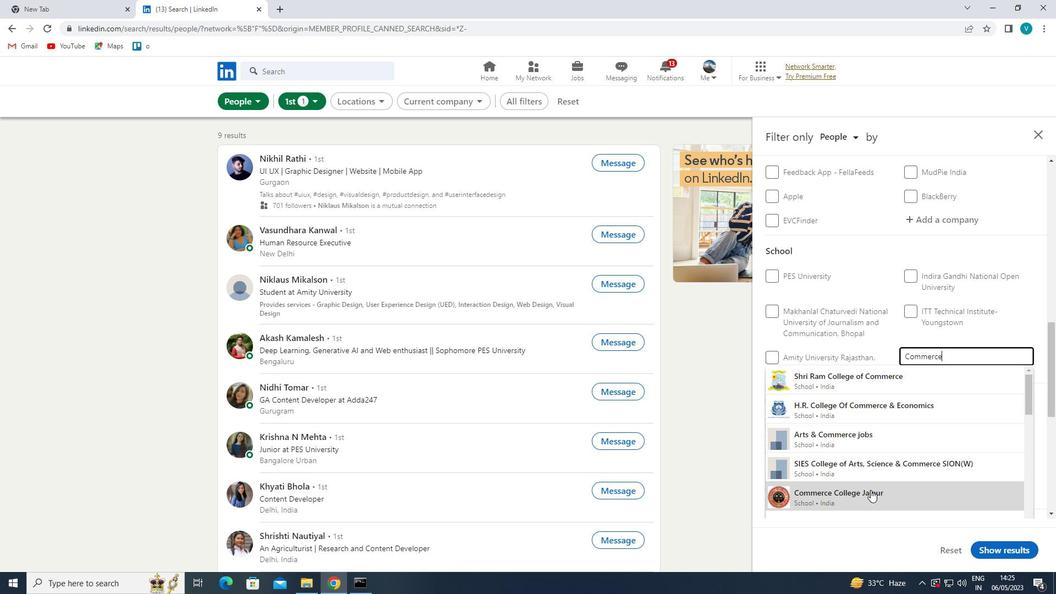 
Action: Mouse moved to (896, 471)
Screenshot: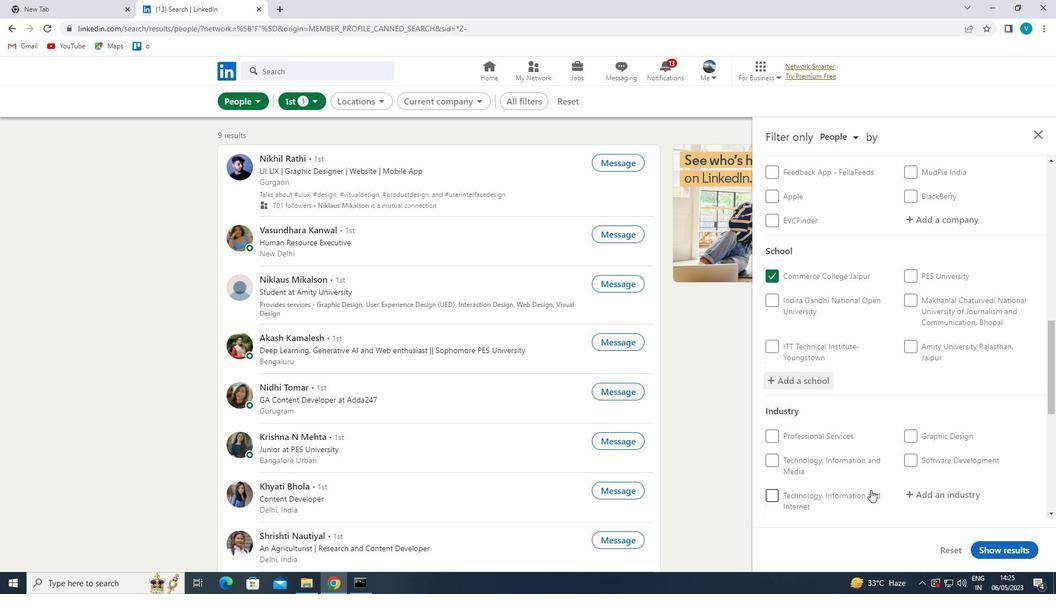 
Action: Mouse scrolled (896, 470) with delta (0, 0)
Screenshot: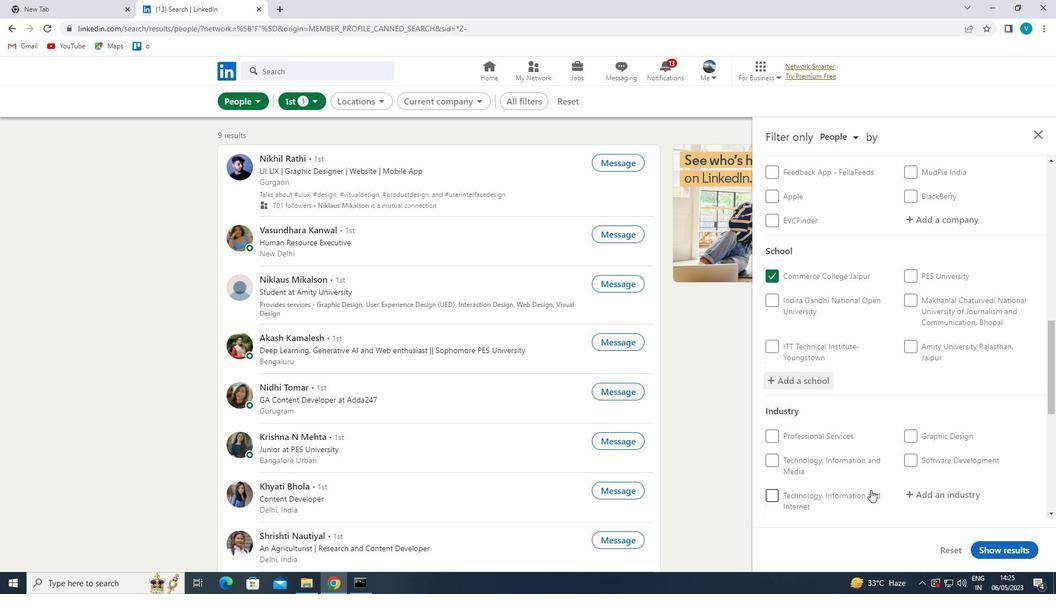 
Action: Mouse moved to (898, 461)
Screenshot: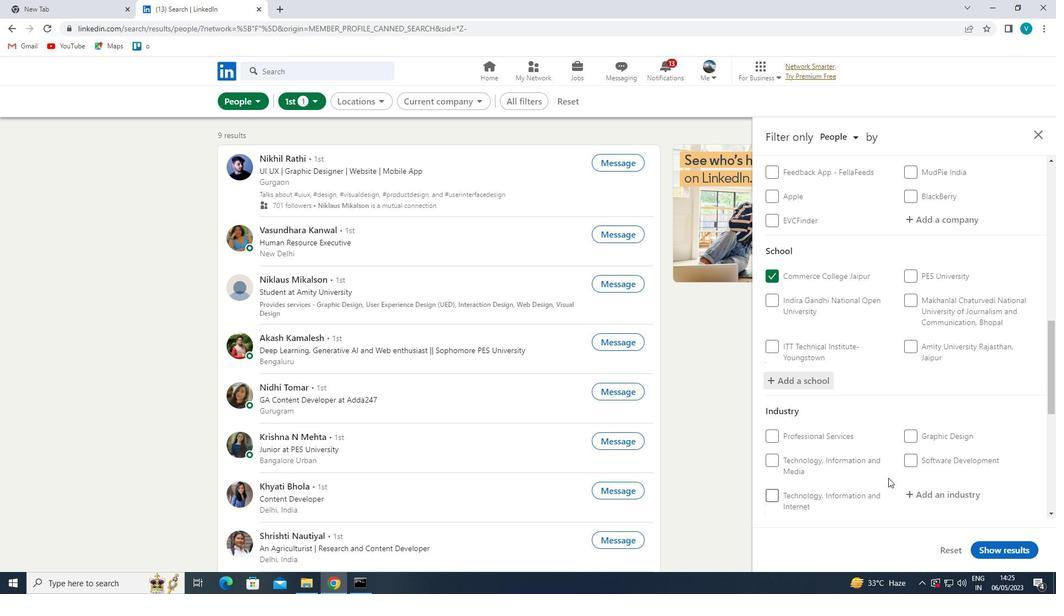 
Action: Mouse scrolled (898, 461) with delta (0, 0)
Screenshot: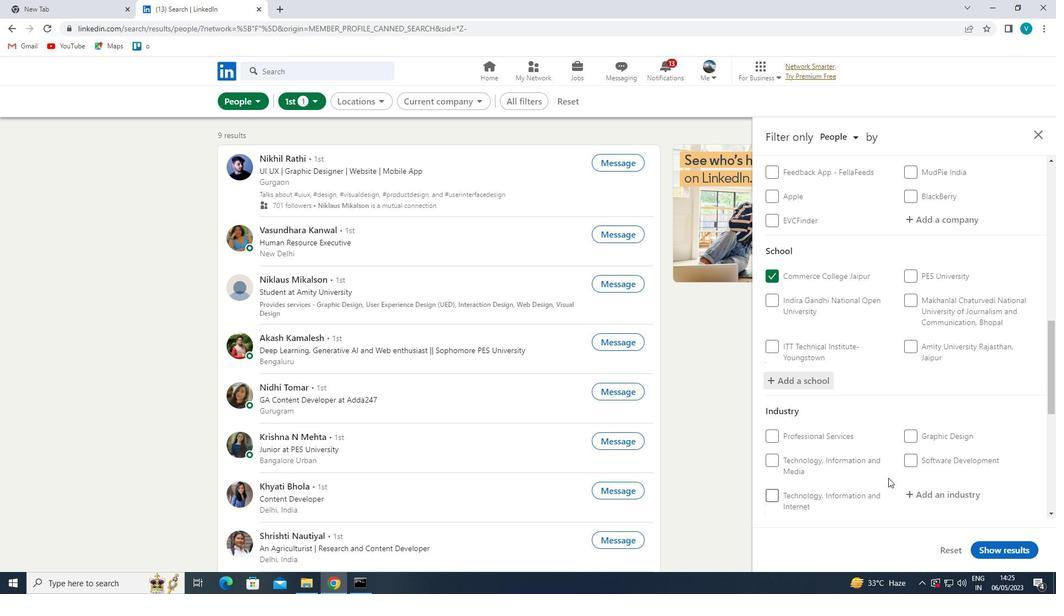 
Action: Mouse moved to (940, 381)
Screenshot: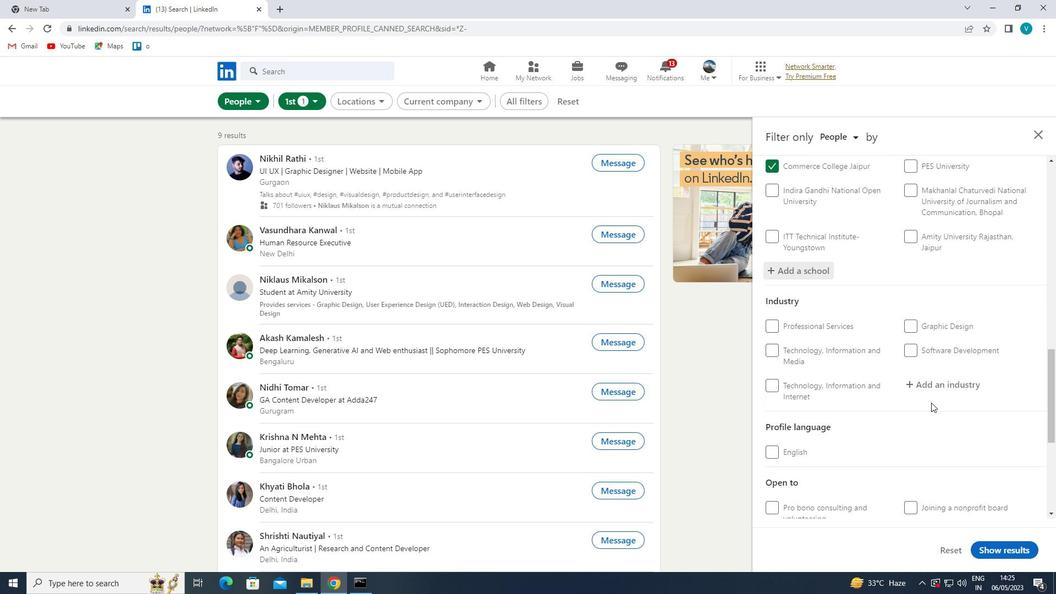 
Action: Mouse pressed left at (940, 381)
Screenshot: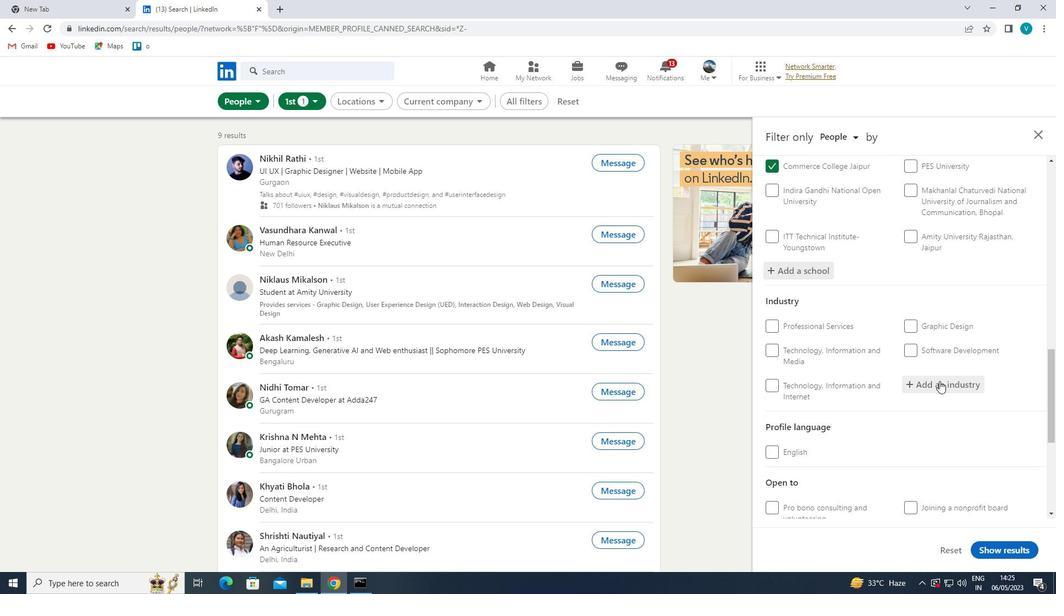 
Action: Key pressed <Key.shift>BLOGS
Screenshot: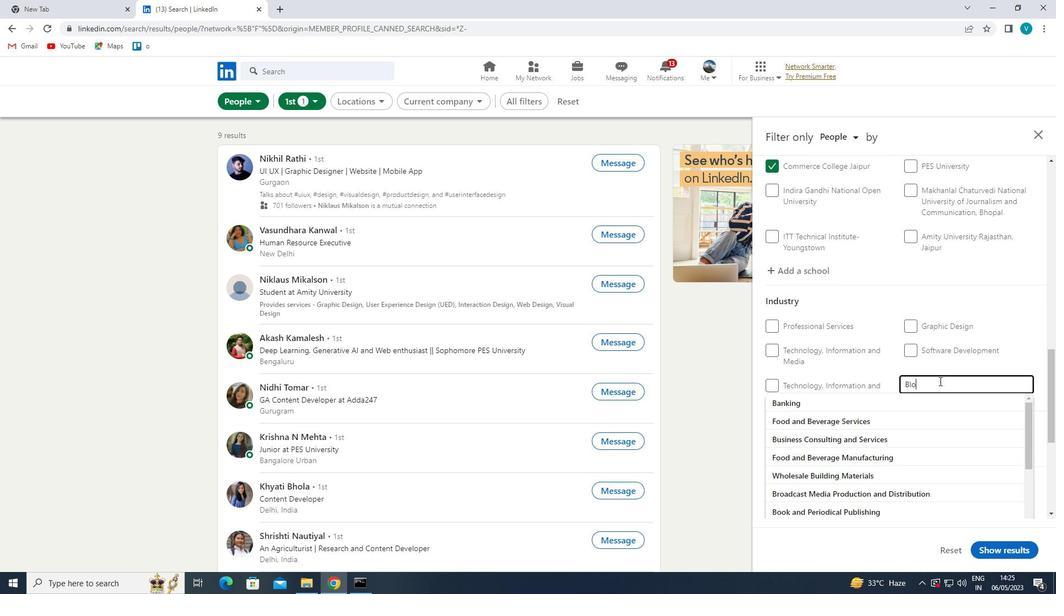 
Action: Mouse moved to (919, 405)
Screenshot: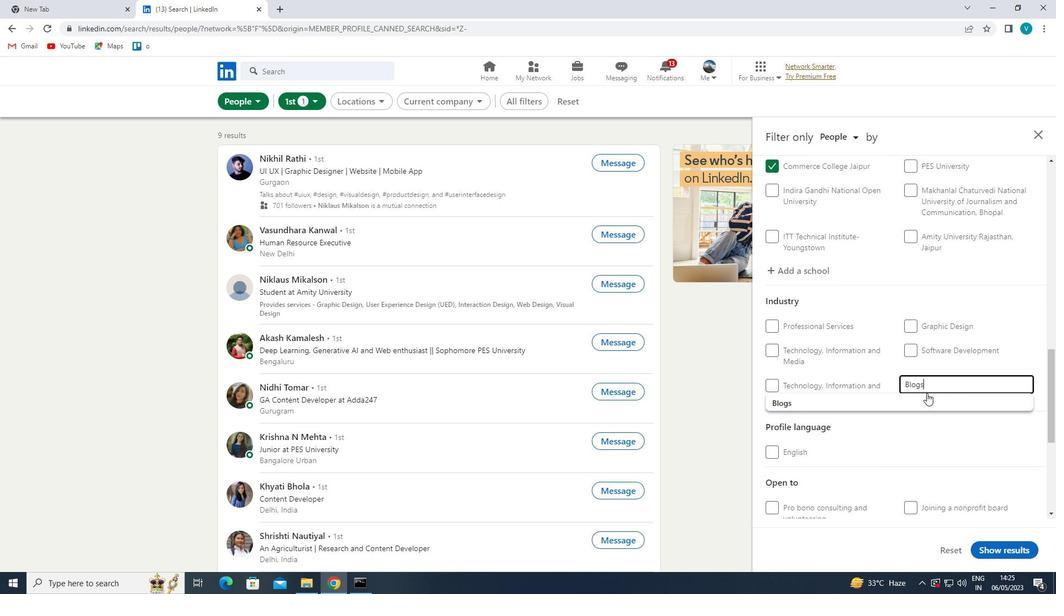 
Action: Mouse pressed left at (919, 405)
Screenshot: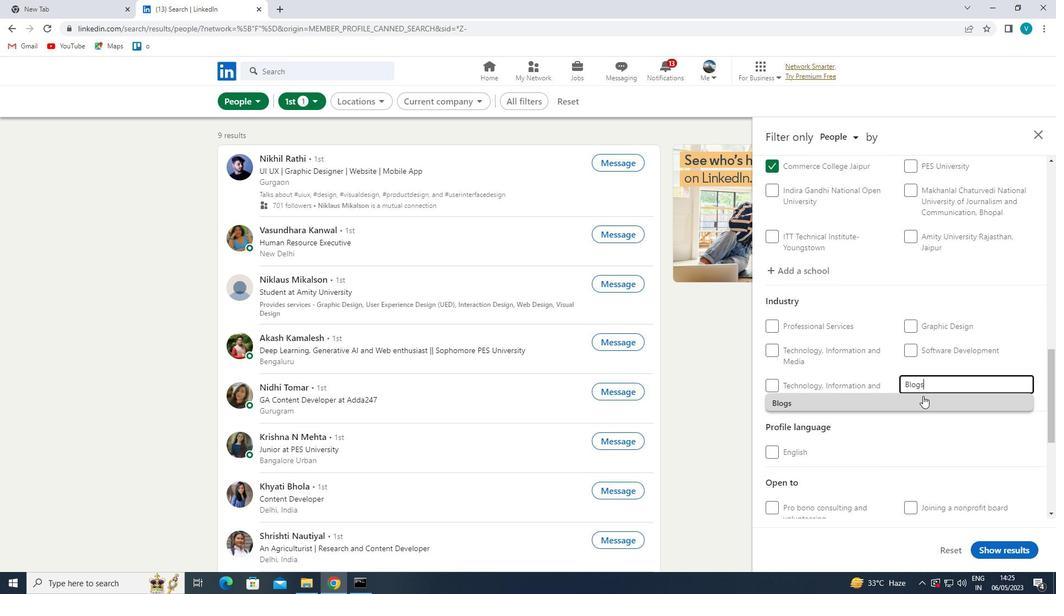 
Action: Mouse moved to (918, 405)
Screenshot: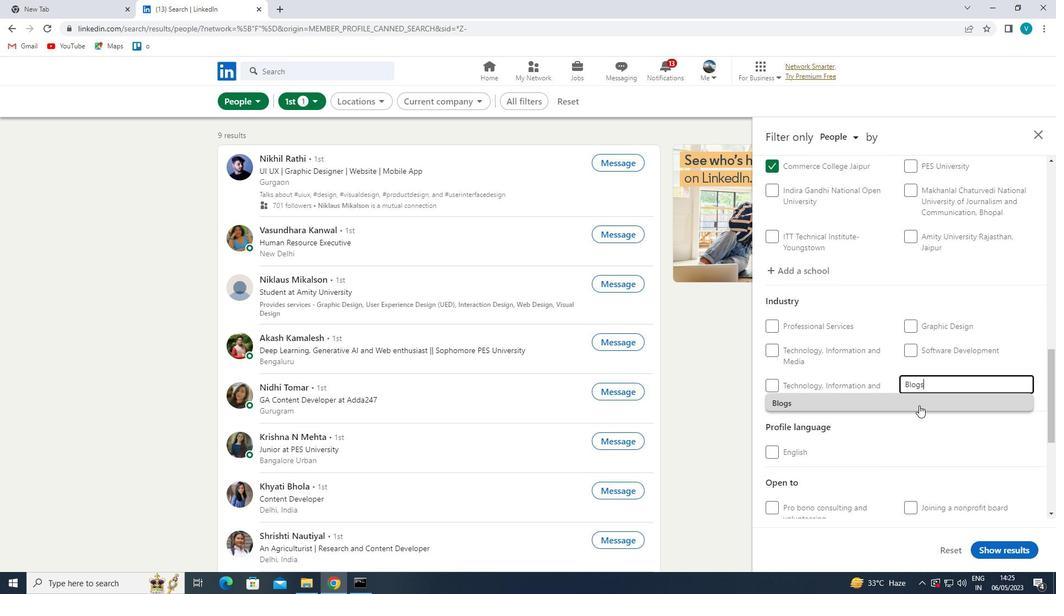 
Action: Mouse scrolled (918, 405) with delta (0, 0)
Screenshot: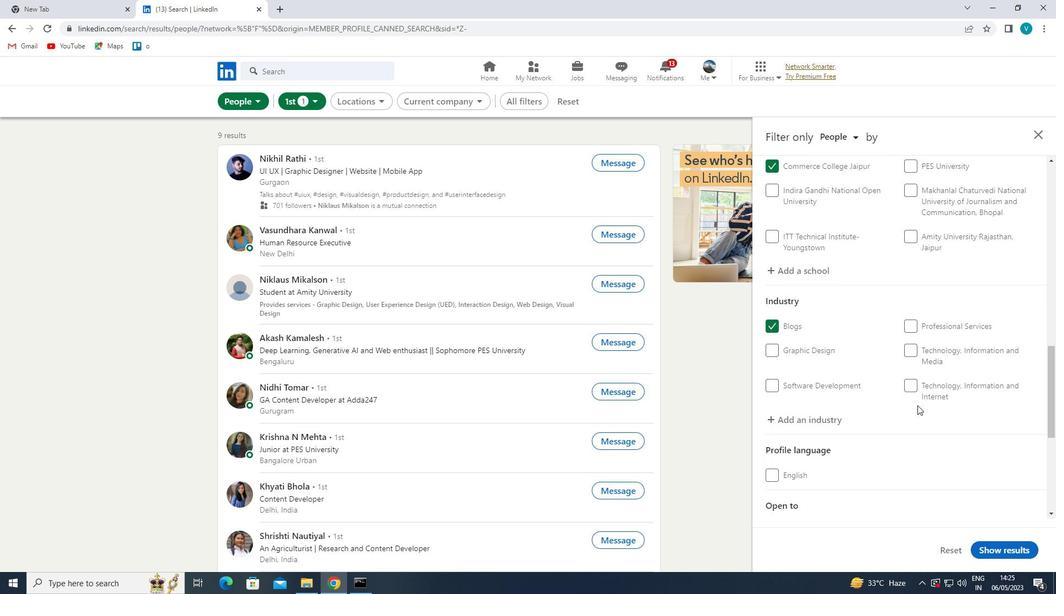 
Action: Mouse scrolled (918, 405) with delta (0, 0)
Screenshot: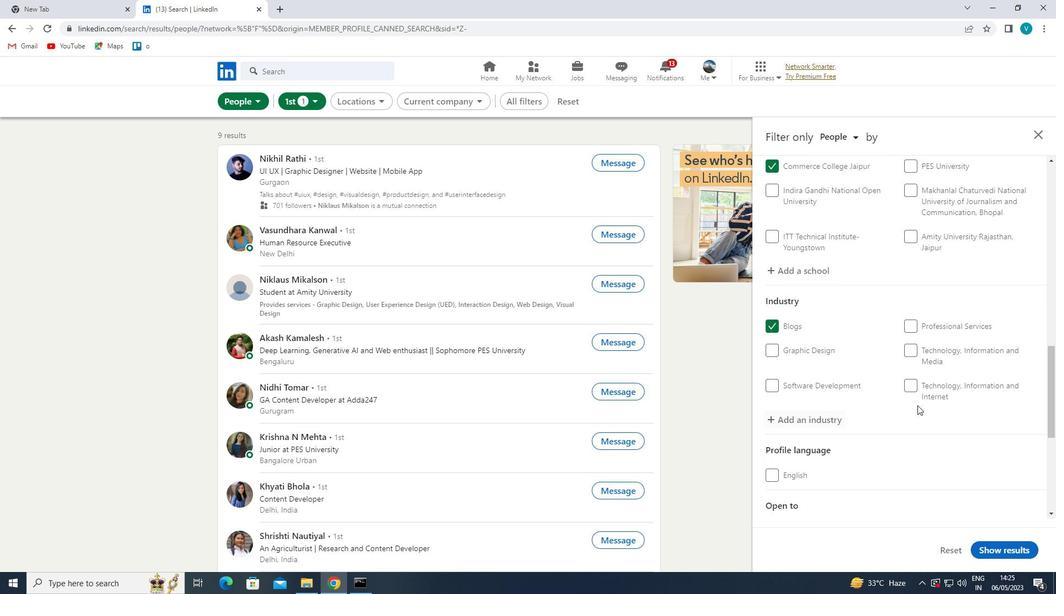 
Action: Mouse moved to (918, 405)
Screenshot: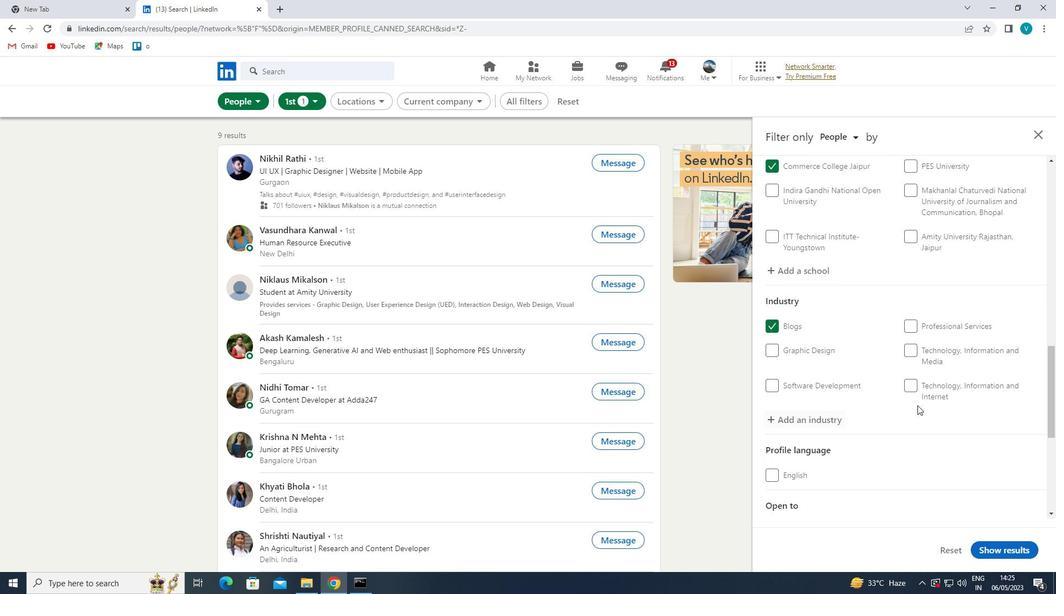 
Action: Mouse scrolled (918, 405) with delta (0, 0)
Screenshot: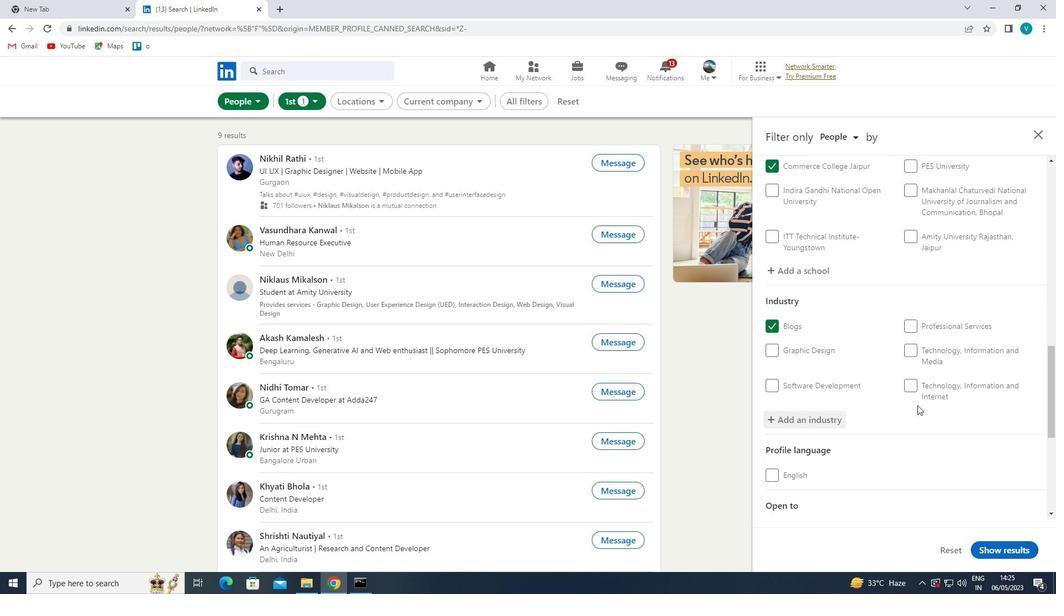 
Action: Mouse moved to (917, 406)
Screenshot: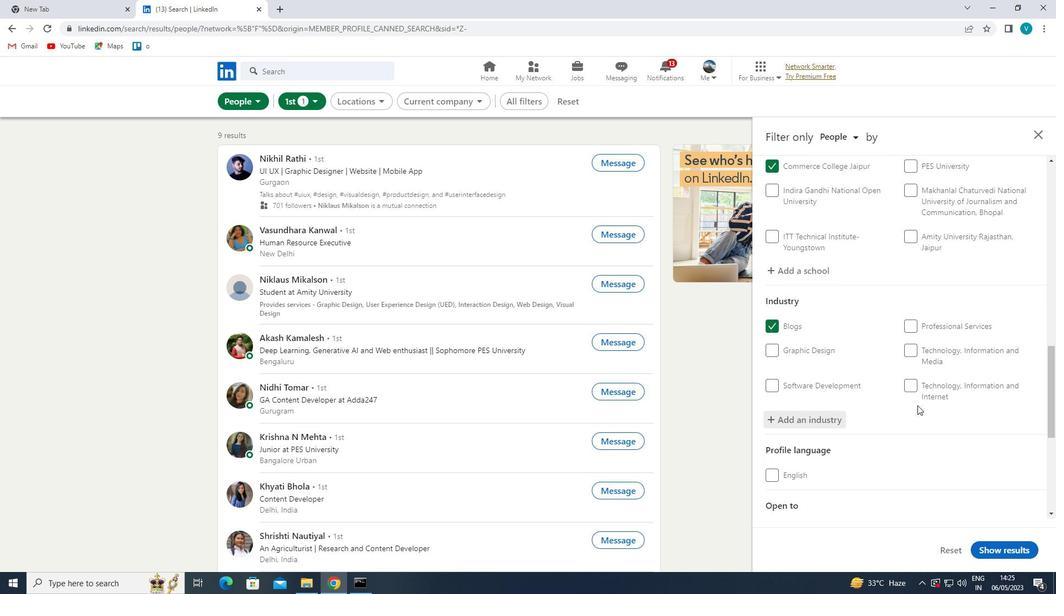 
Action: Mouse scrolled (917, 405) with delta (0, 0)
Screenshot: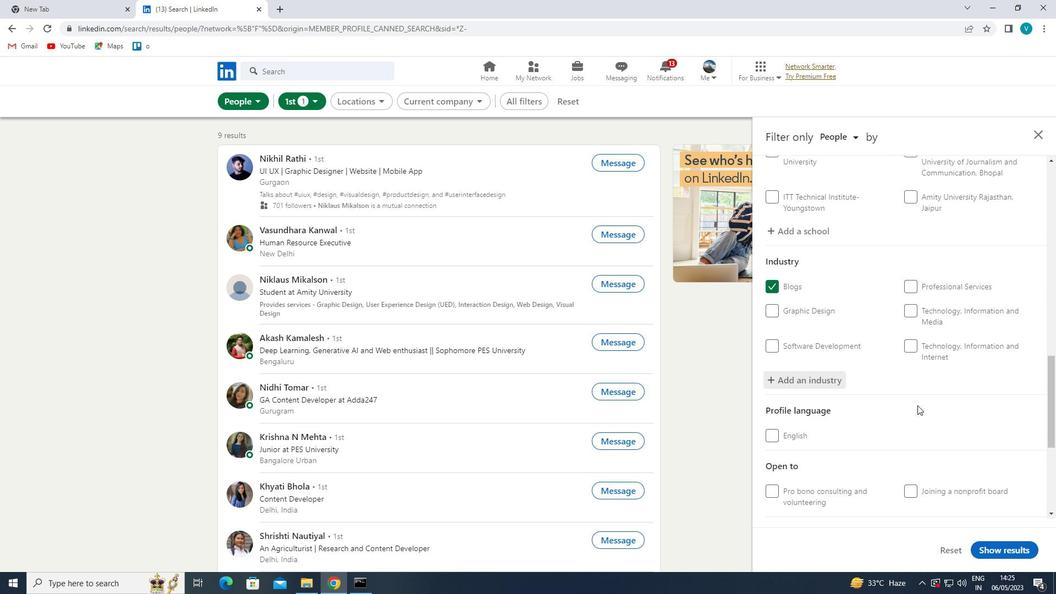
Action: Mouse scrolled (917, 405) with delta (0, 0)
Screenshot: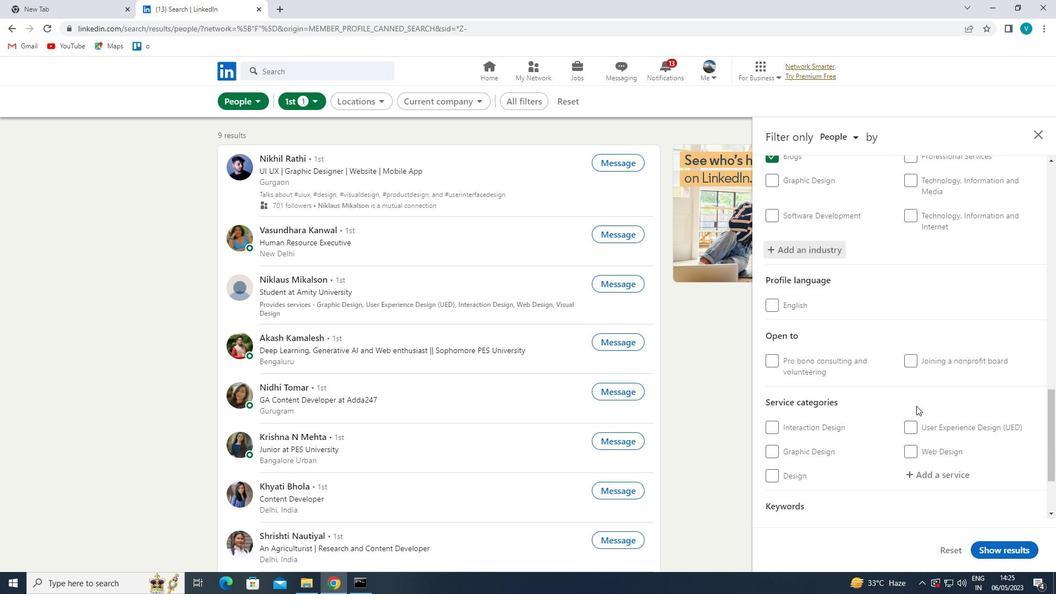
Action: Mouse moved to (940, 366)
Screenshot: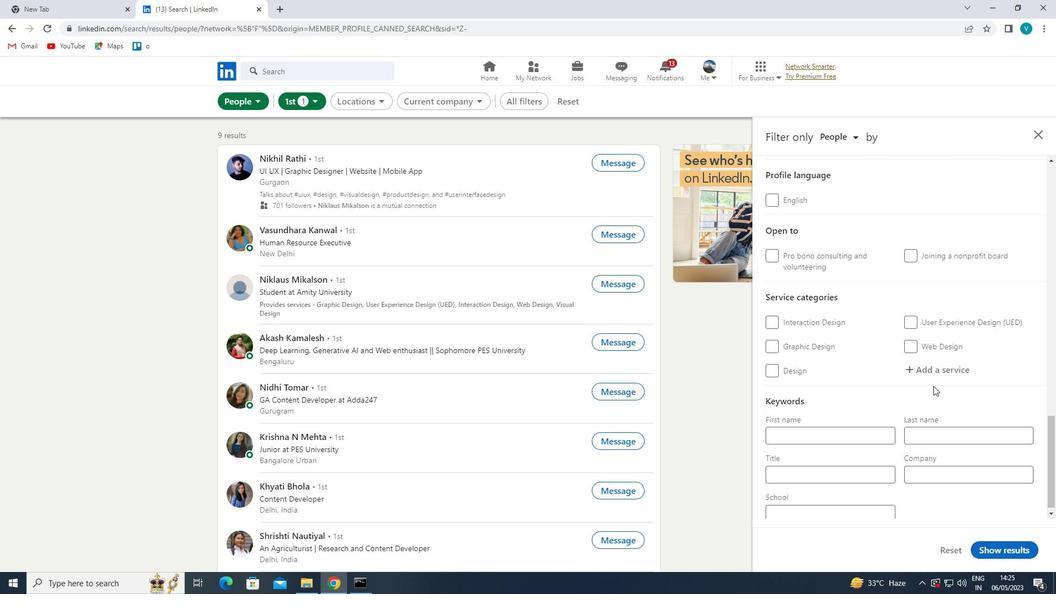 
Action: Mouse pressed left at (940, 366)
Screenshot: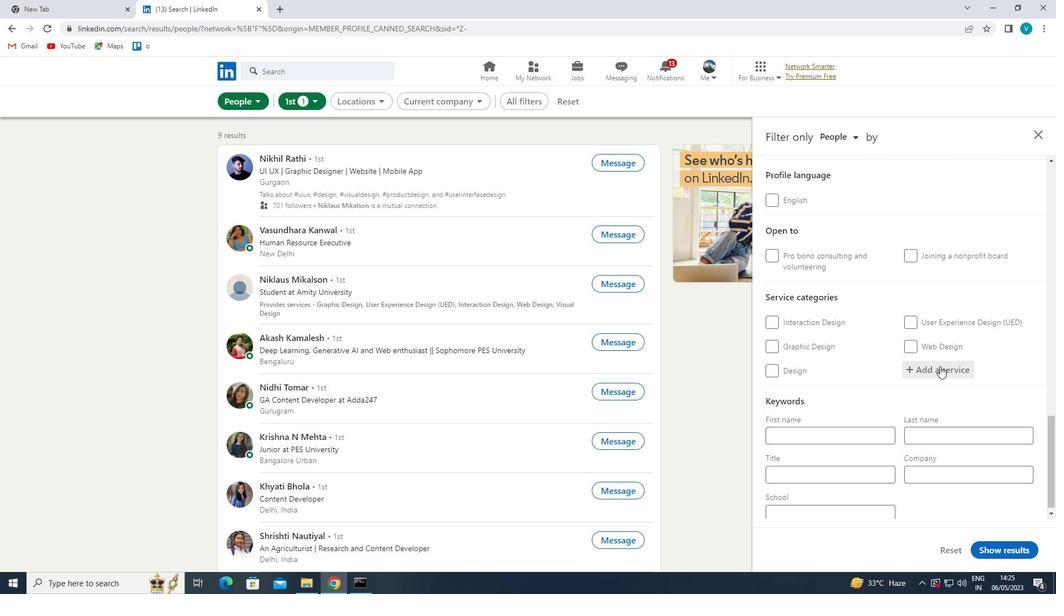 
Action: Key pressed <Key.shift>FINANCIAL<Key.space><Key.shift>ANAL
Screenshot: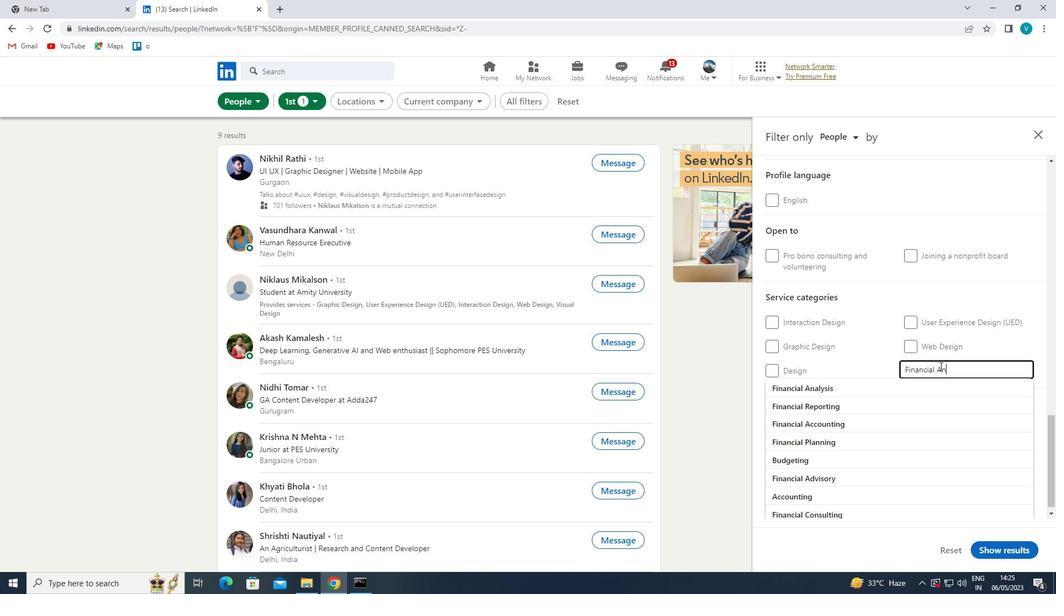 
Action: Mouse moved to (909, 386)
Screenshot: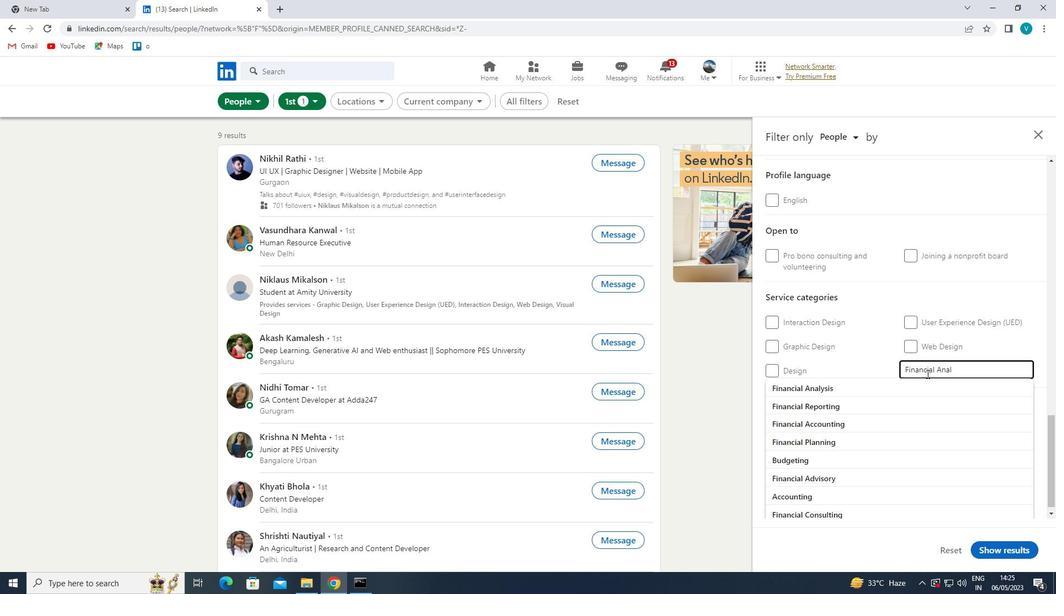 
Action: Mouse pressed left at (909, 386)
Screenshot: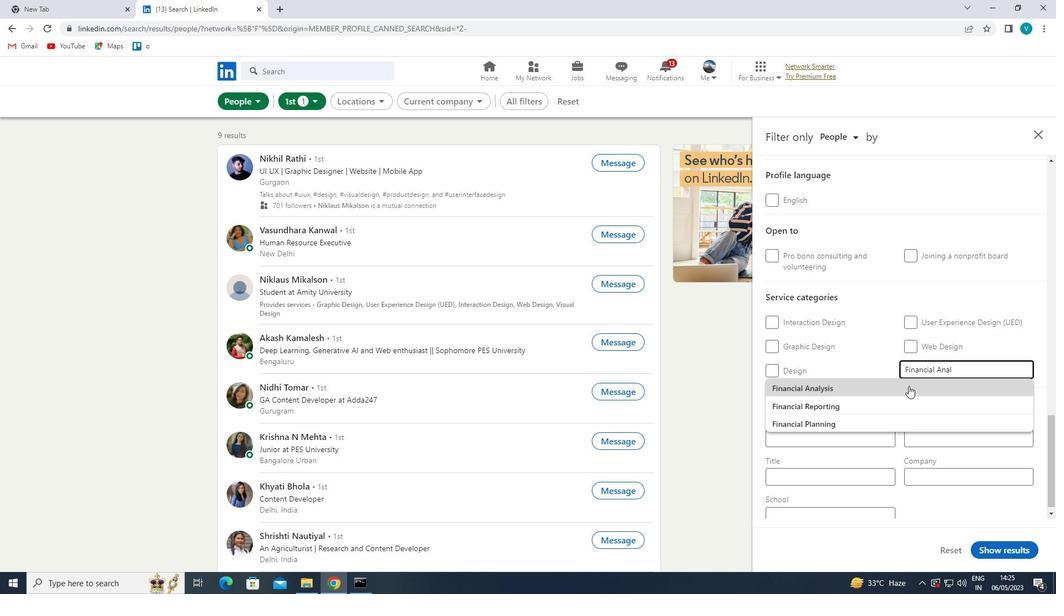 
Action: Mouse moved to (907, 387)
Screenshot: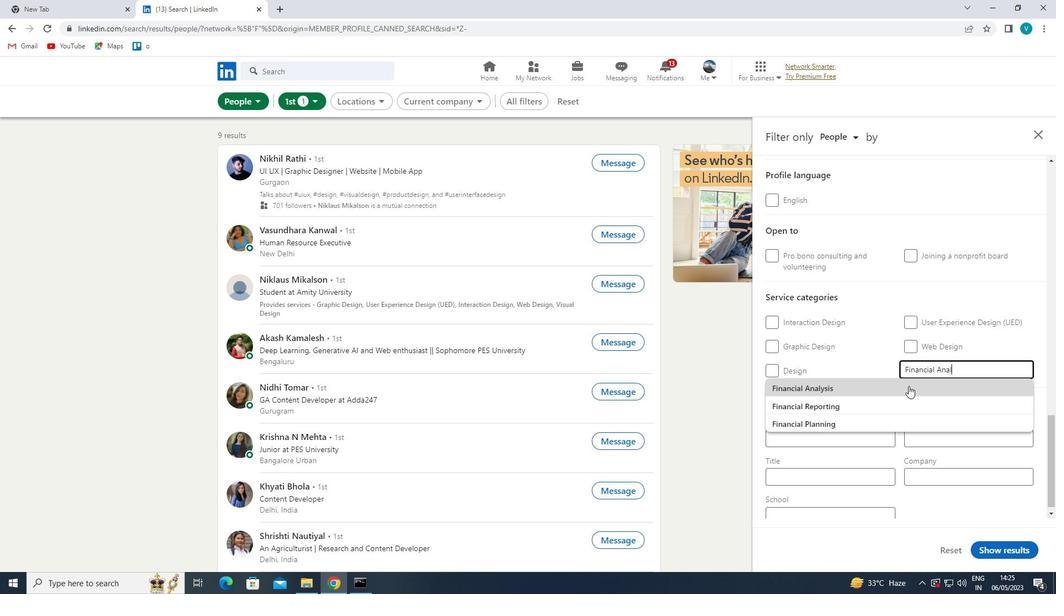 
Action: Mouse scrolled (907, 386) with delta (0, 0)
Screenshot: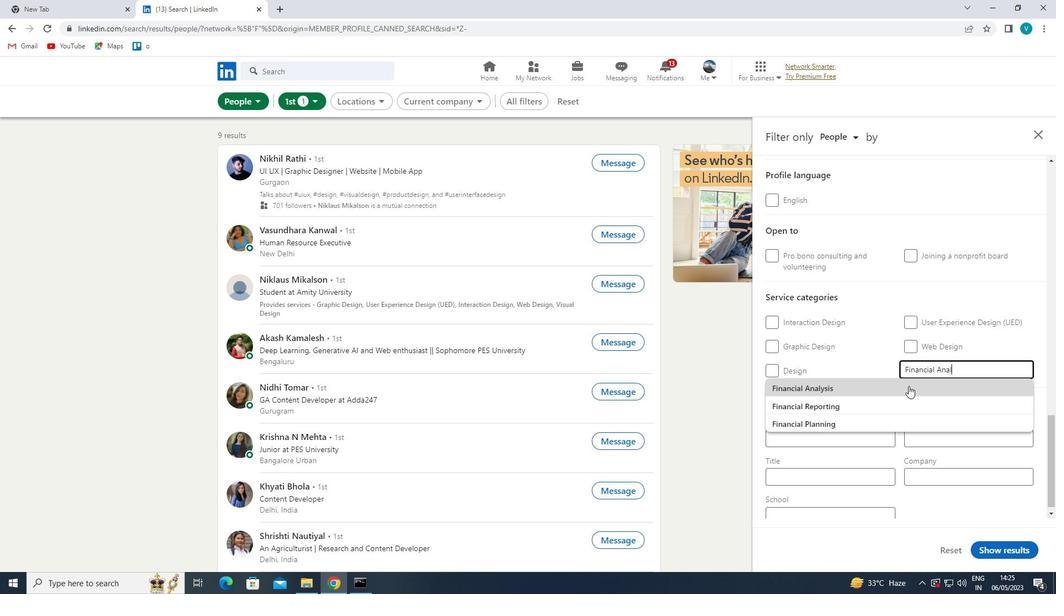 
Action: Mouse moved to (906, 388)
Screenshot: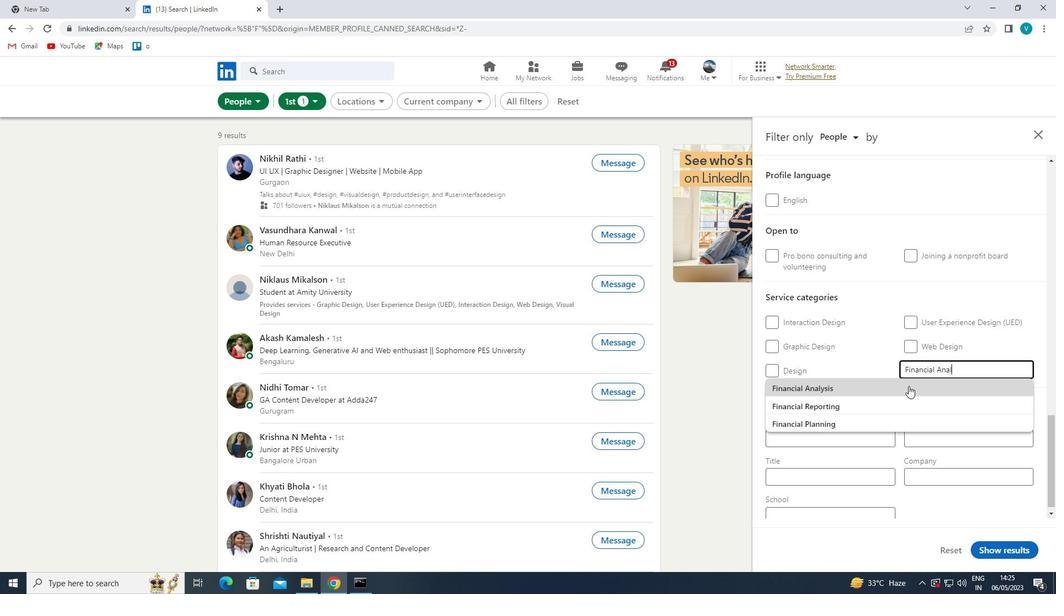 
Action: Mouse scrolled (906, 387) with delta (0, 0)
Screenshot: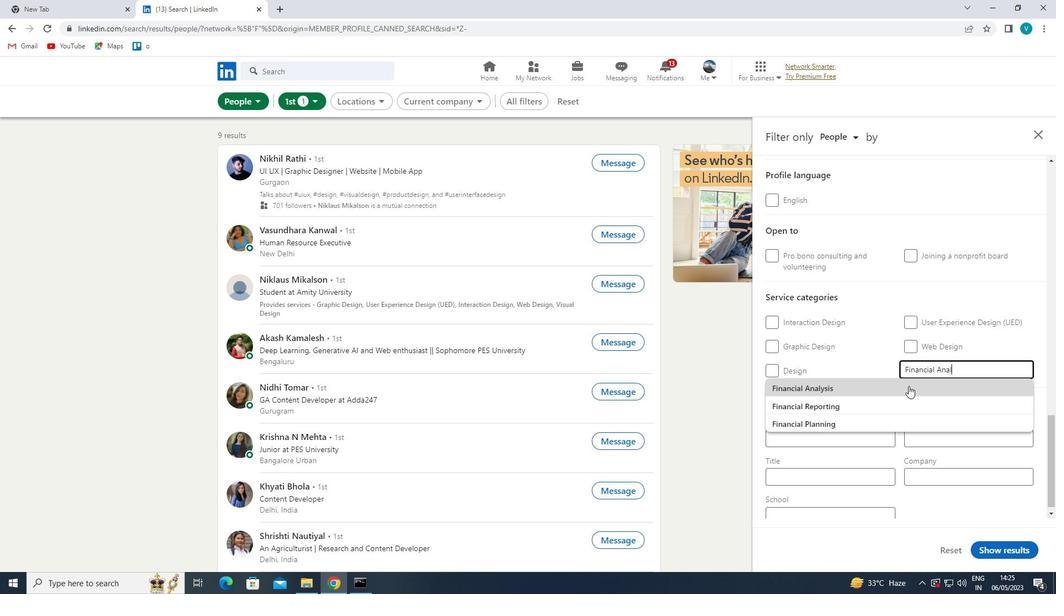 
Action: Mouse scrolled (906, 387) with delta (0, 0)
Screenshot: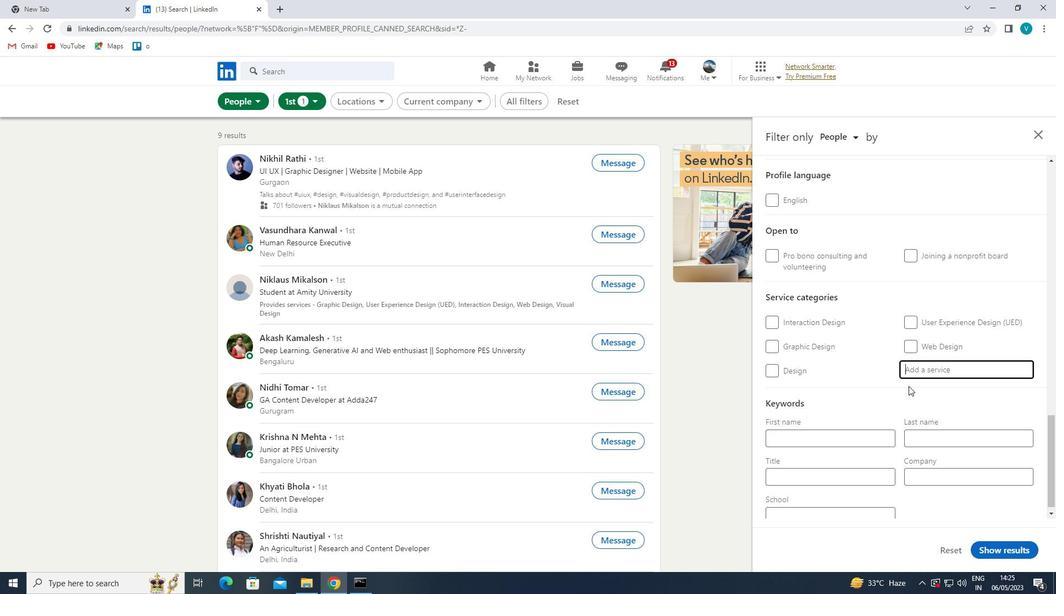 
Action: Mouse moved to (857, 471)
Screenshot: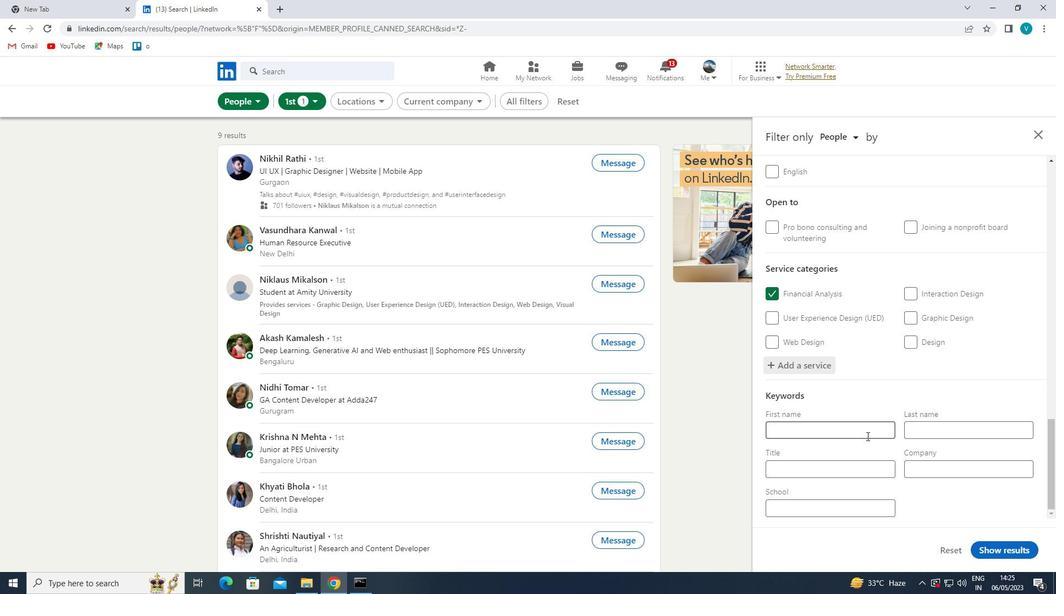 
Action: Mouse pressed left at (857, 471)
Screenshot: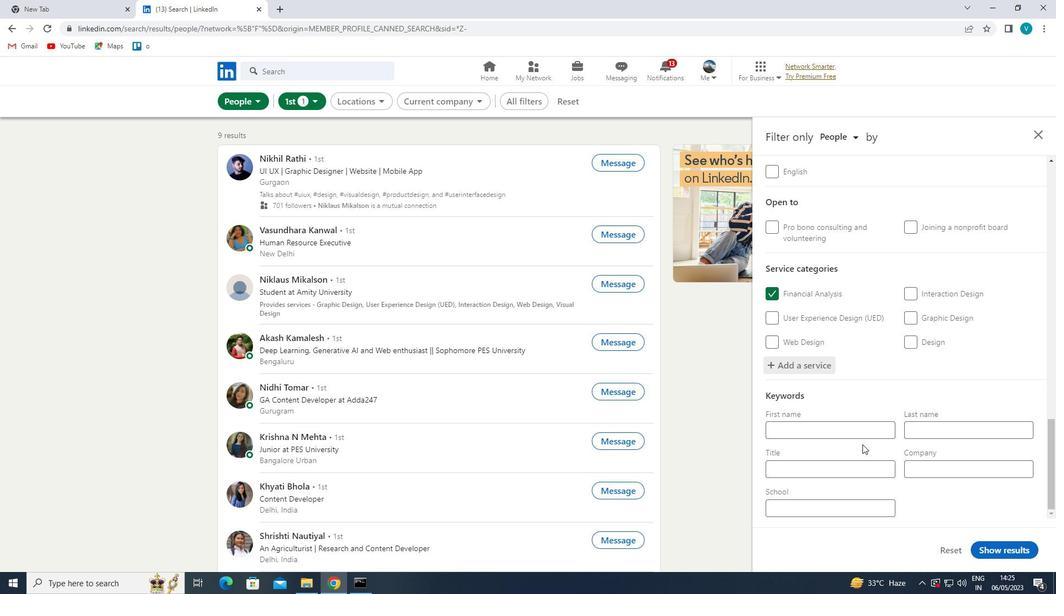 
Action: Mouse moved to (857, 471)
Screenshot: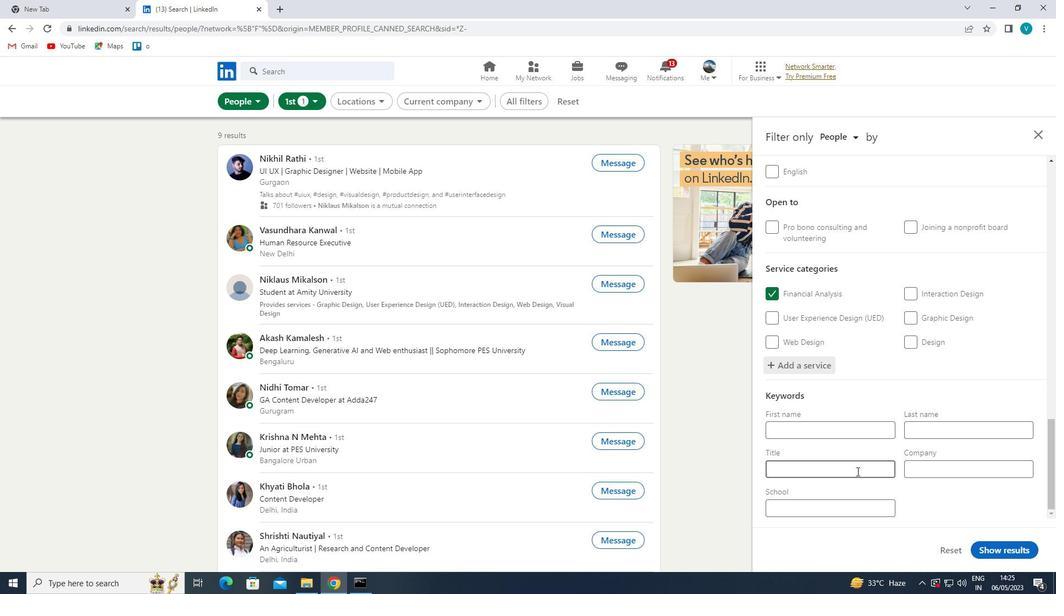 
Action: Key pressed <Key.shift>RESTRAUNT<Key.space><Key.left><Key.left><Key.left><Key.left><Key.left><Key.right><Key.backspace><Key.backspace>AU<Key.right><Key.backspace>RA
Screenshot: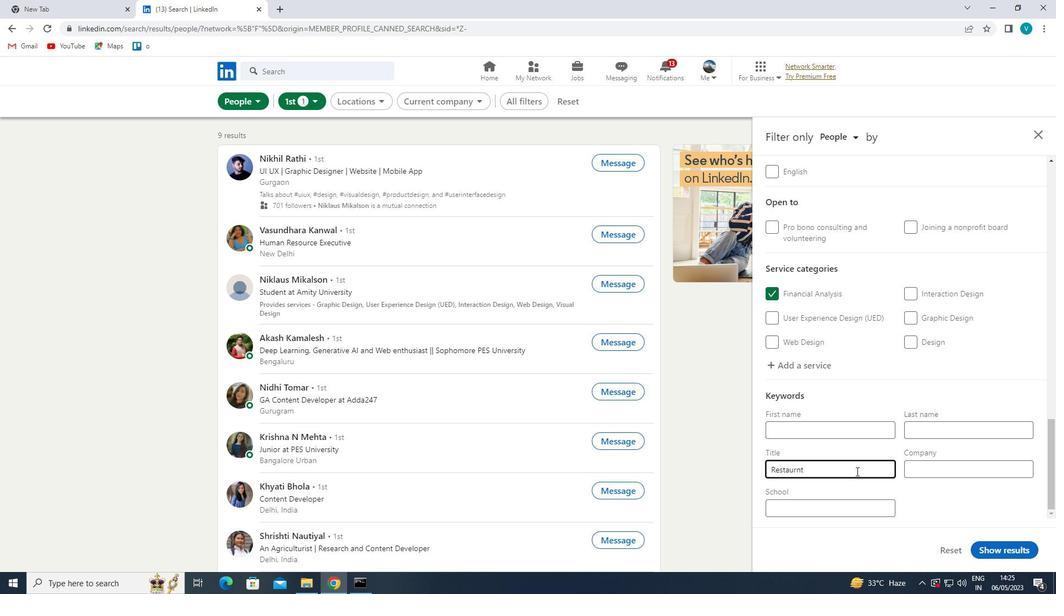 
Action: Mouse pressed left at (857, 471)
Screenshot: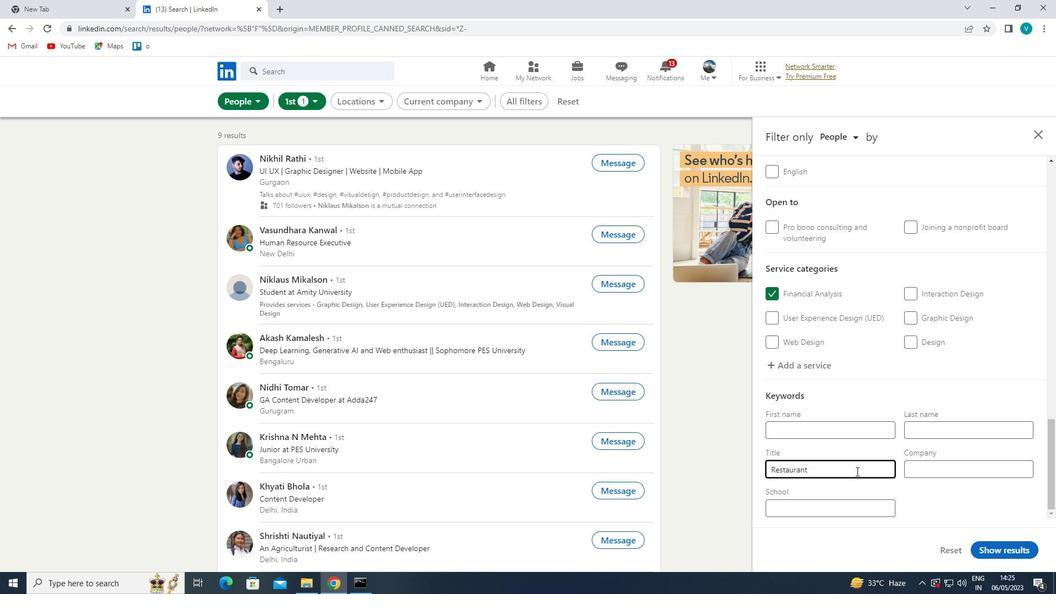 
Action: Key pressed <Key.shift>MANAGER<Key.space>
Screenshot: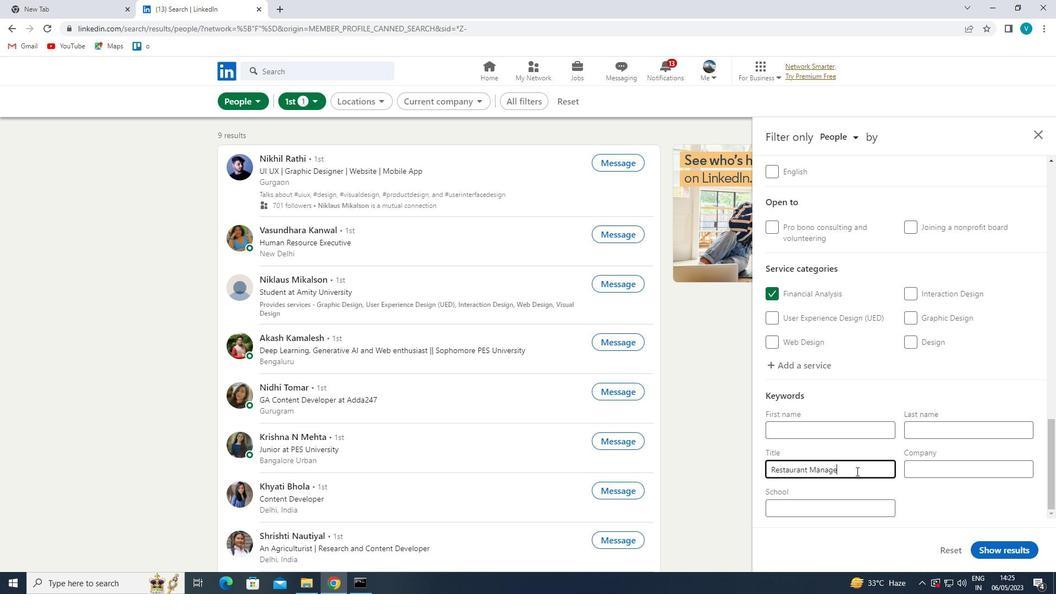 
Action: Mouse moved to (999, 544)
Screenshot: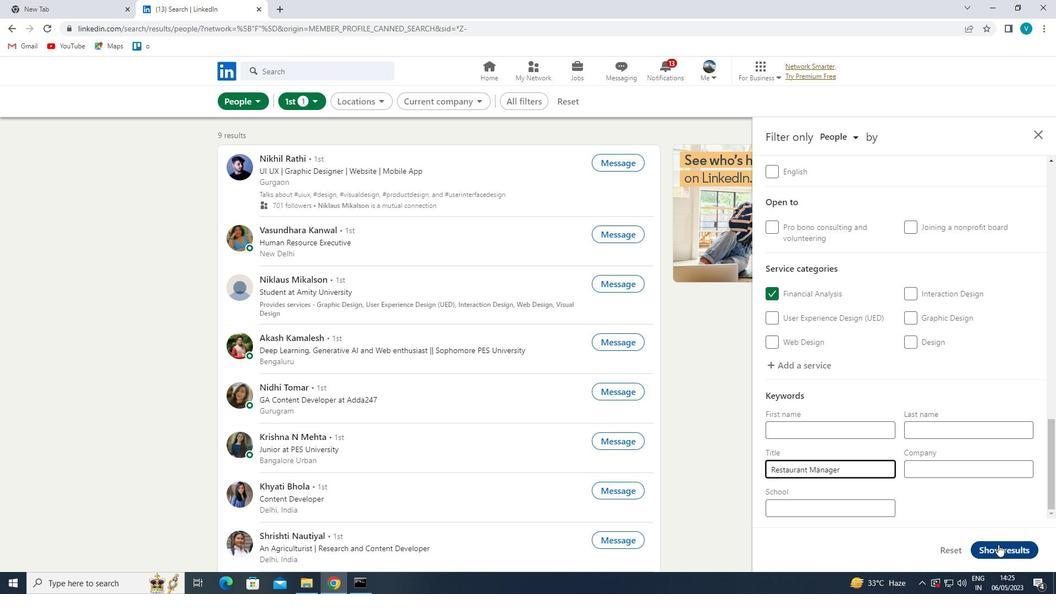 
Action: Mouse pressed left at (999, 544)
Screenshot: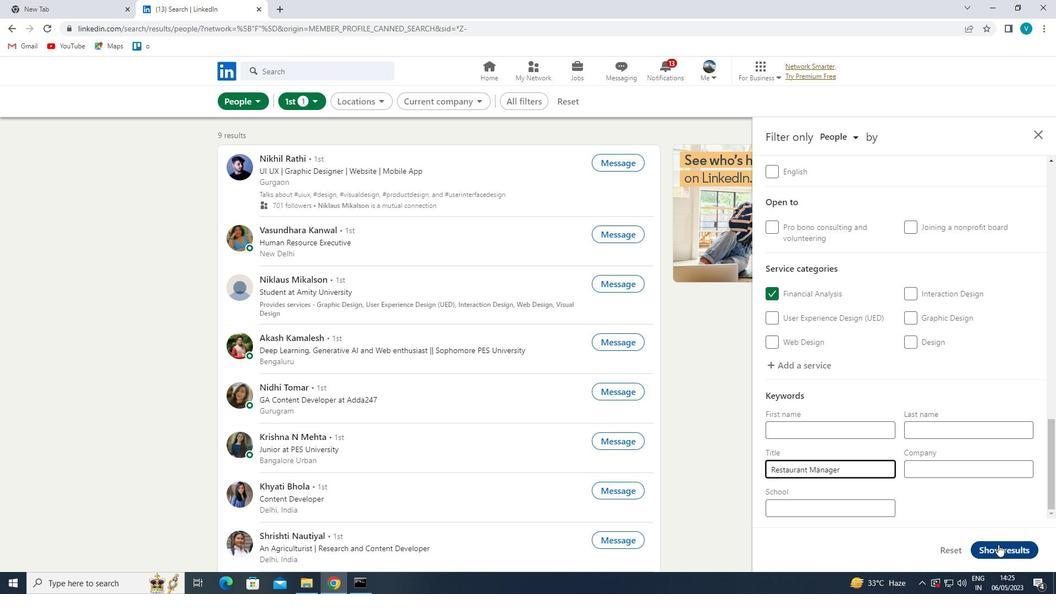 
